 Task: Log work in the project ZoomTech for the issue 'Integrate a new virtual assistant feature into an existing mobile application to enhance user experience and convenience' spent time as '2w 6d 14h 25m' and remaining time as '4w 6d 17h 45m' and clone the issue. Now add the issue to the epic 'ITIL Implementation'.
Action: Mouse moved to (116, 222)
Screenshot: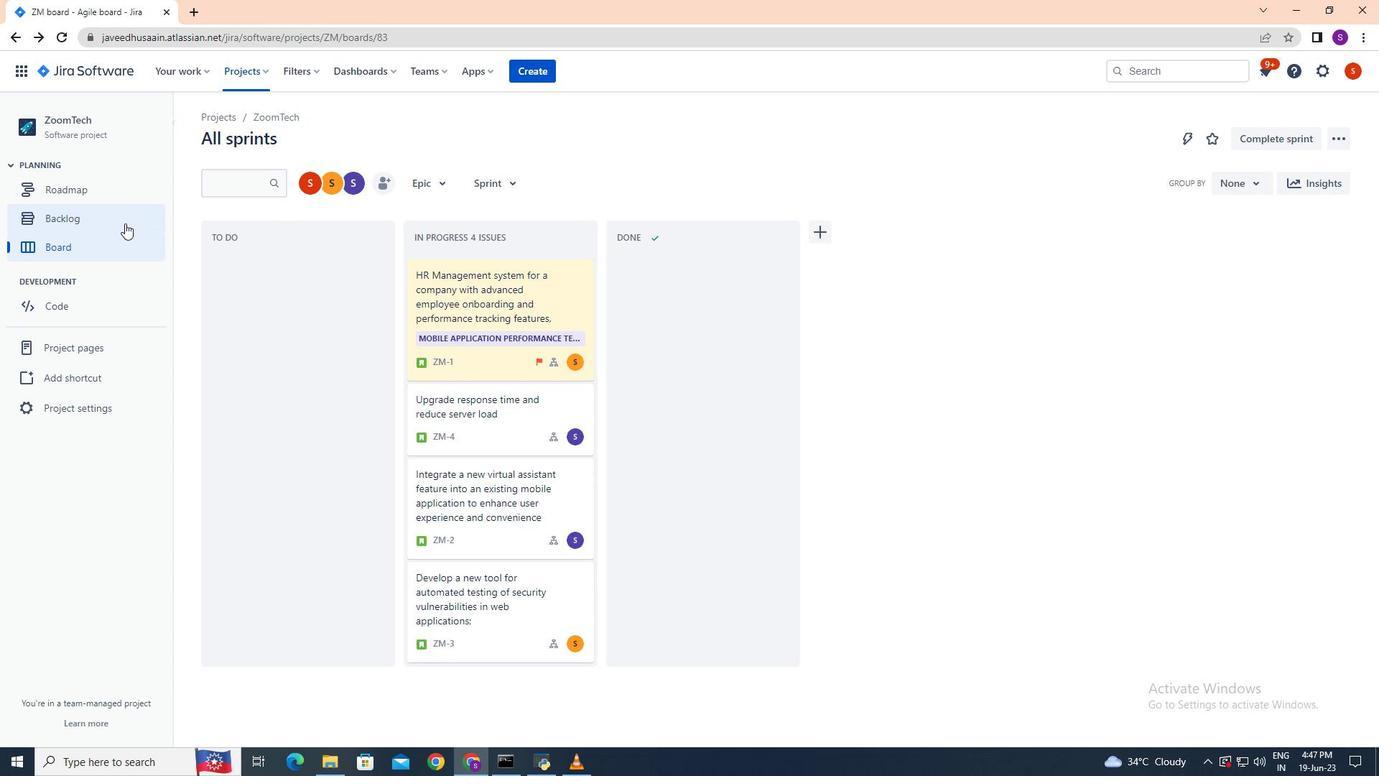 
Action: Mouse pressed left at (116, 222)
Screenshot: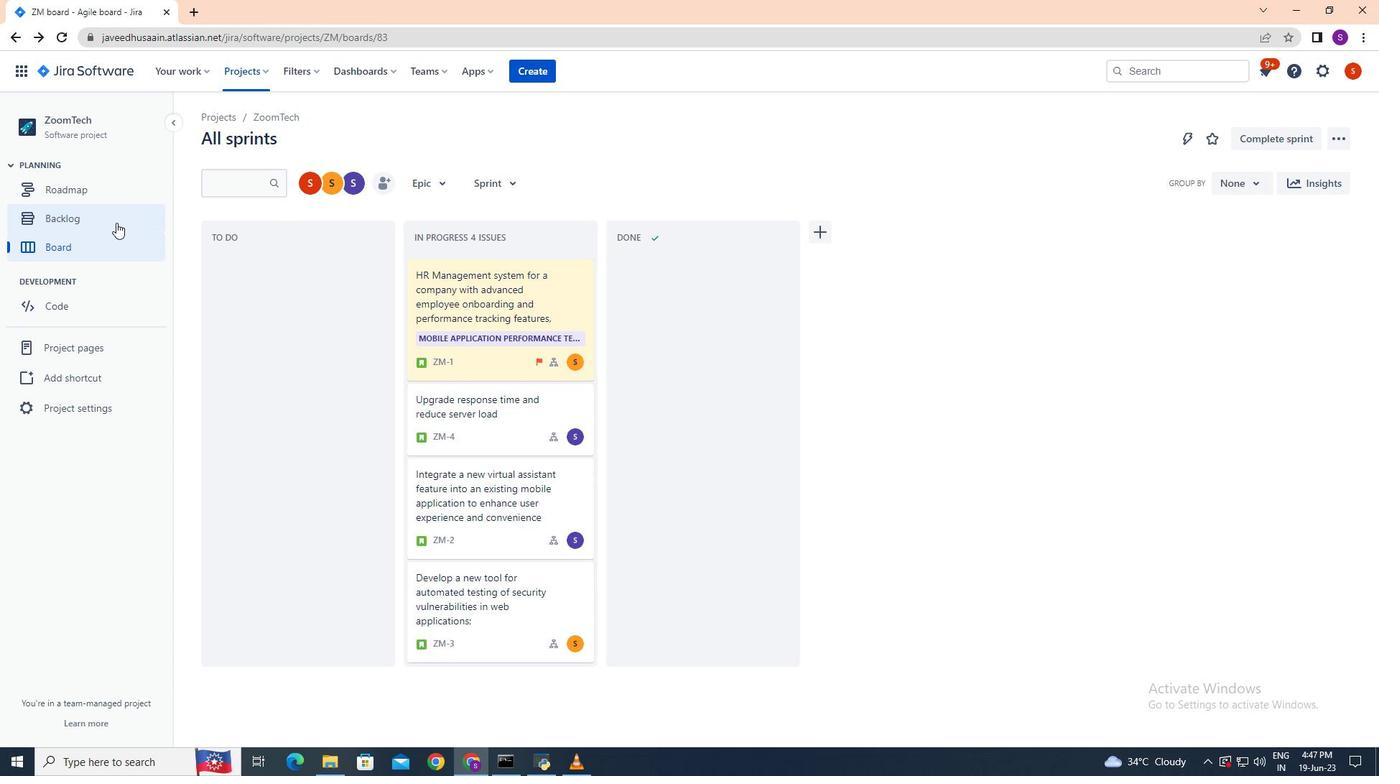 
Action: Mouse moved to (242, 217)
Screenshot: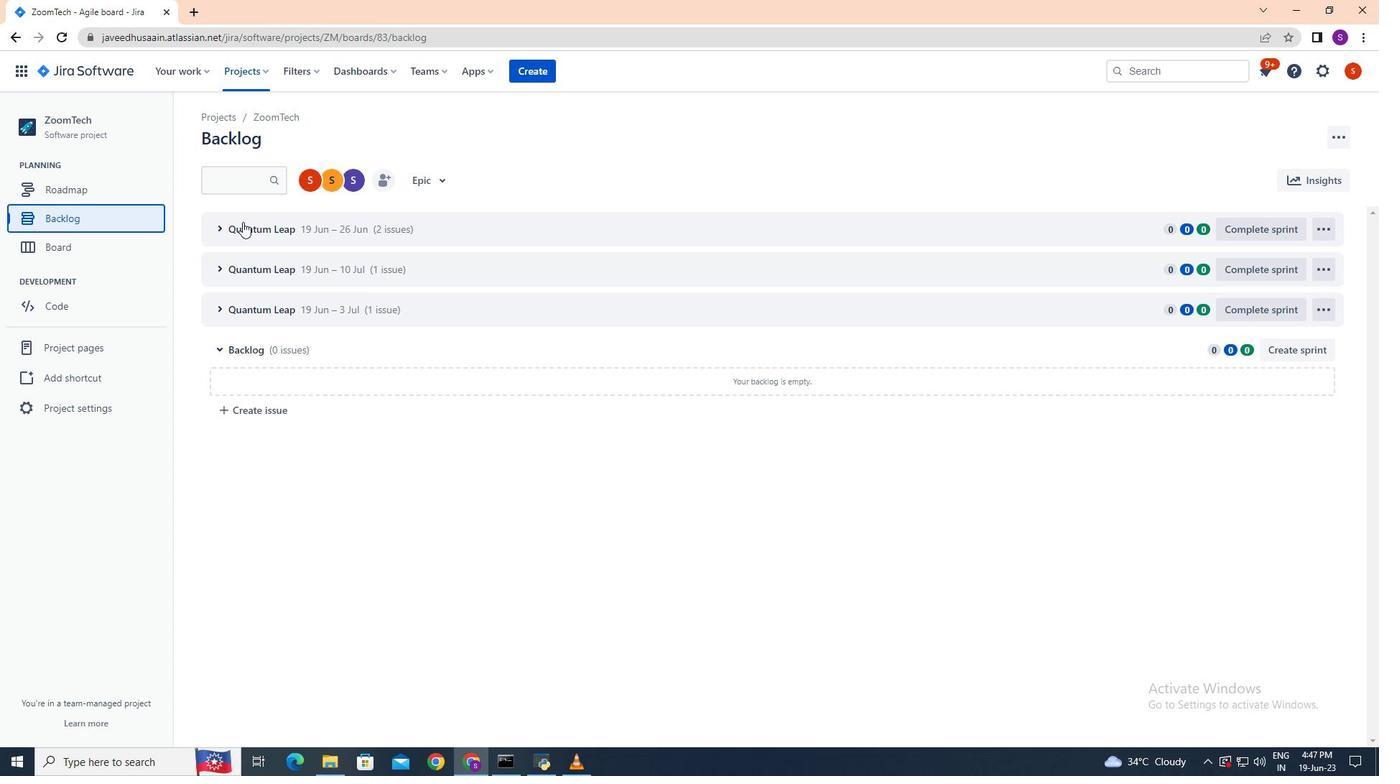
Action: Mouse pressed left at (242, 217)
Screenshot: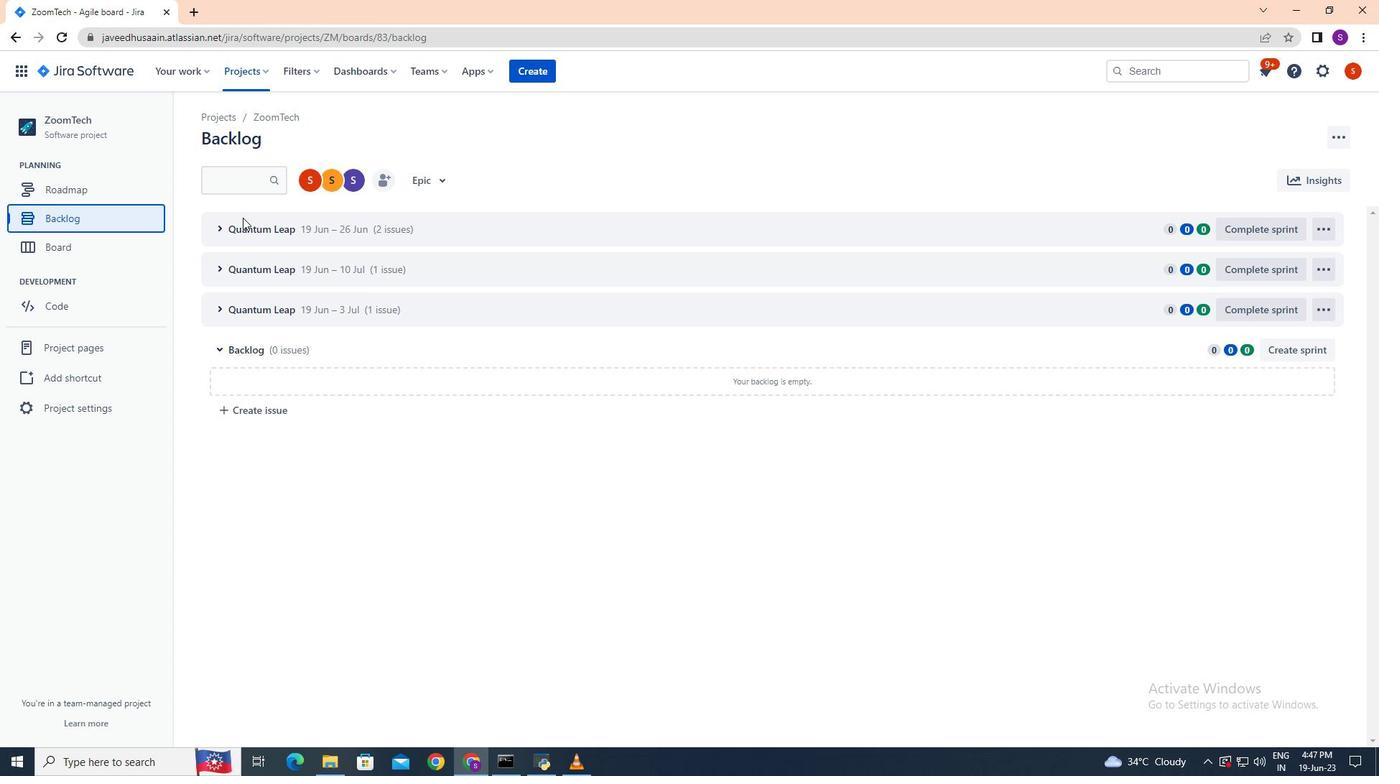 
Action: Mouse moved to (245, 224)
Screenshot: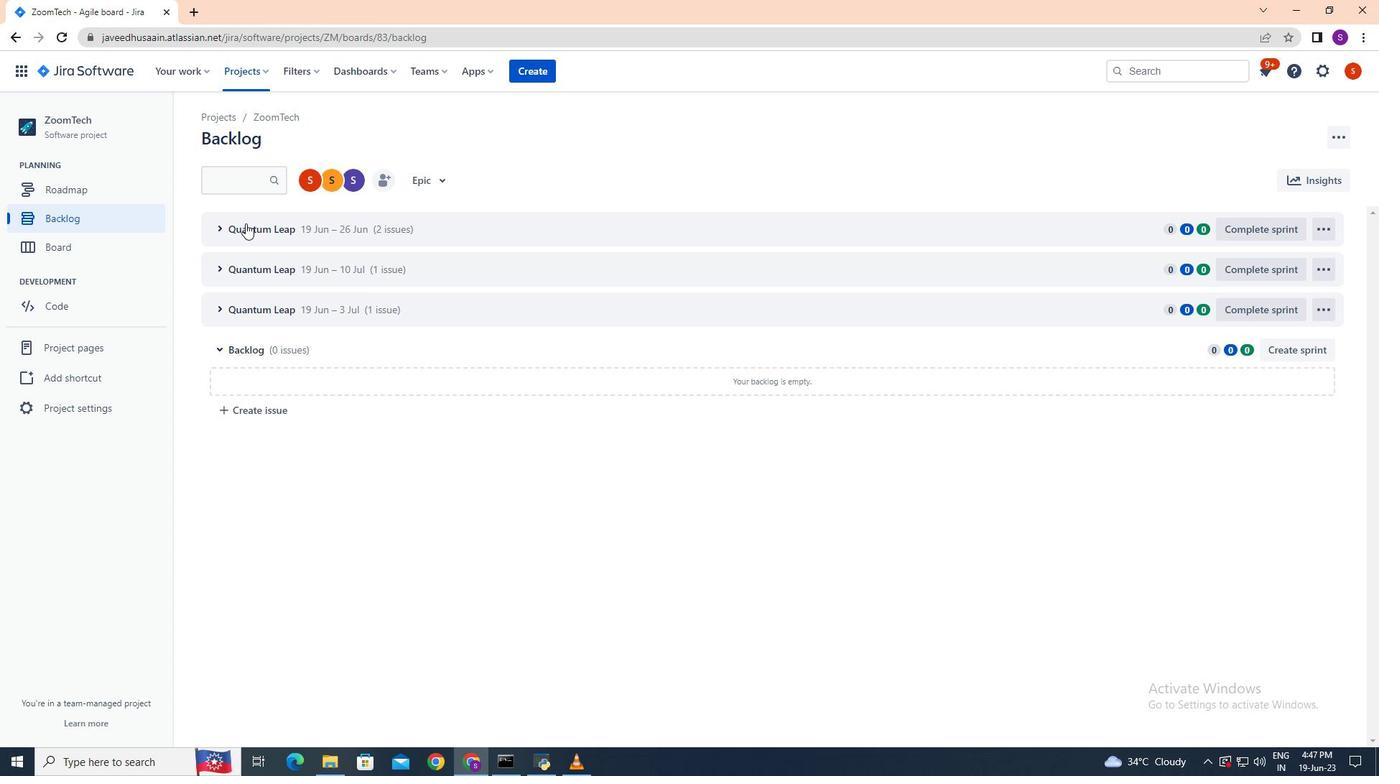 
Action: Mouse pressed left at (245, 224)
Screenshot: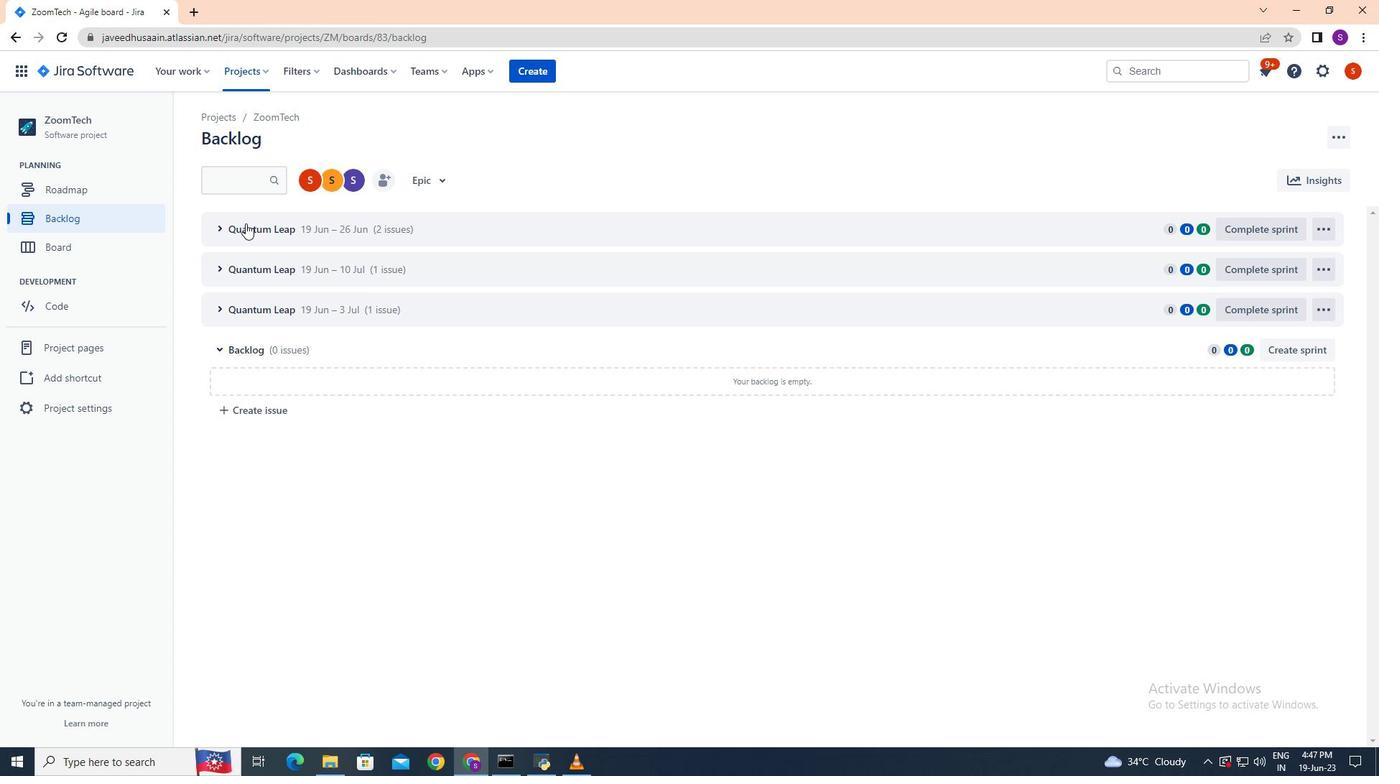 
Action: Mouse moved to (253, 385)
Screenshot: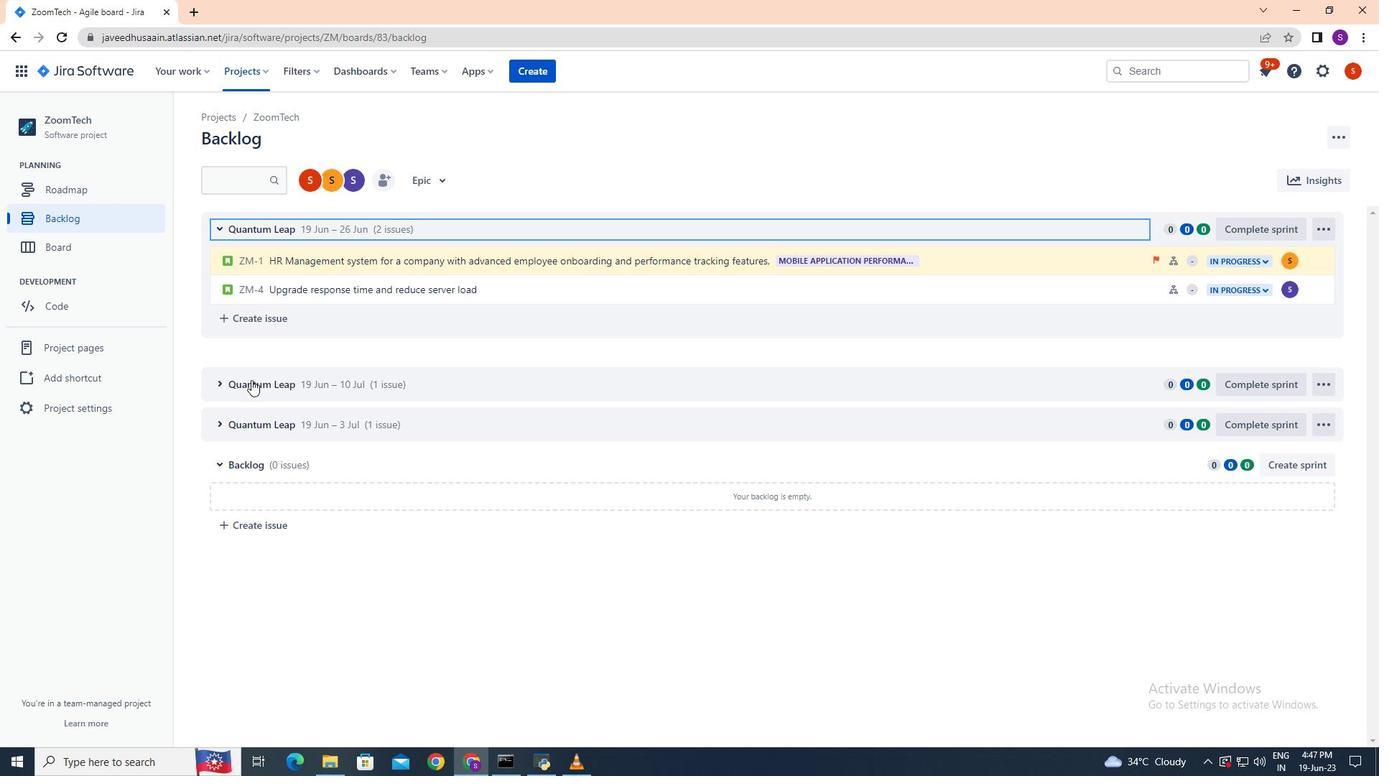 
Action: Mouse pressed left at (253, 385)
Screenshot: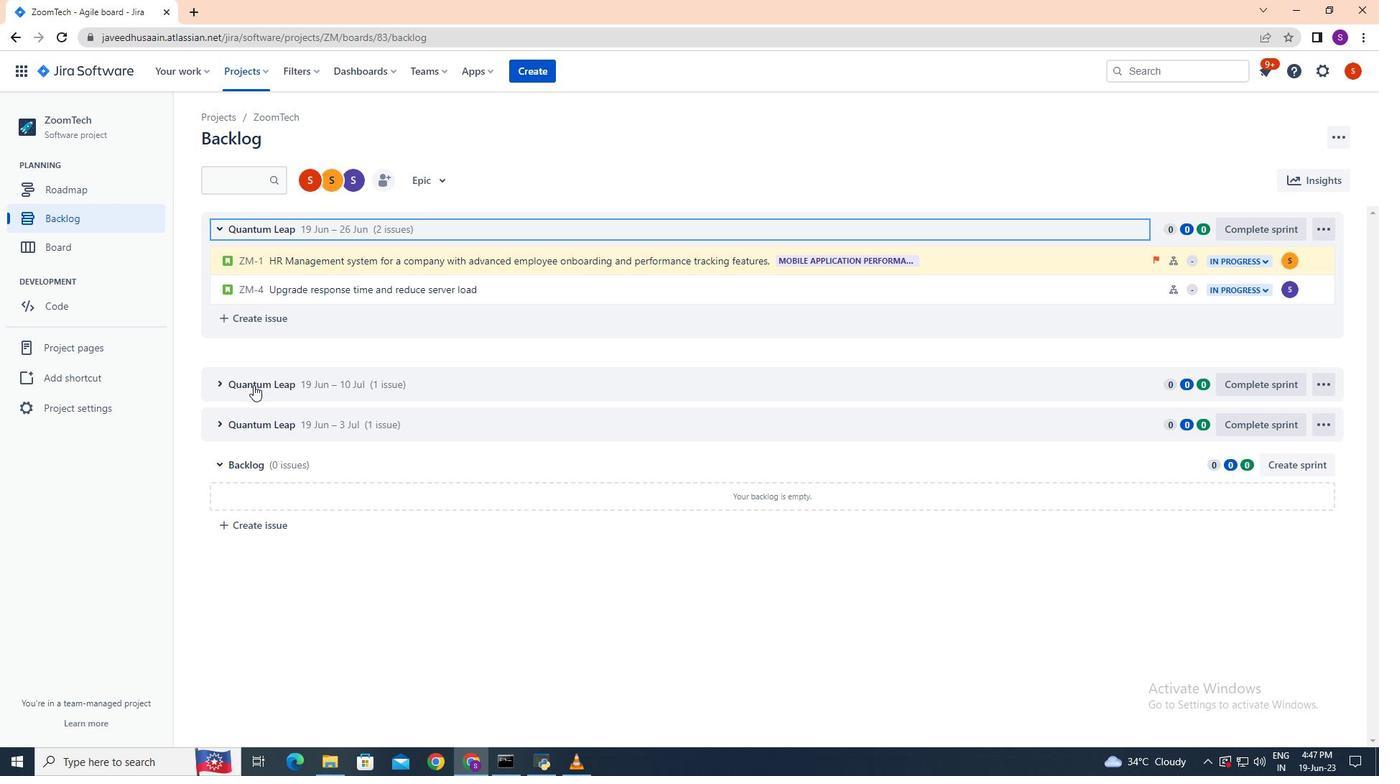 
Action: Mouse moved to (901, 417)
Screenshot: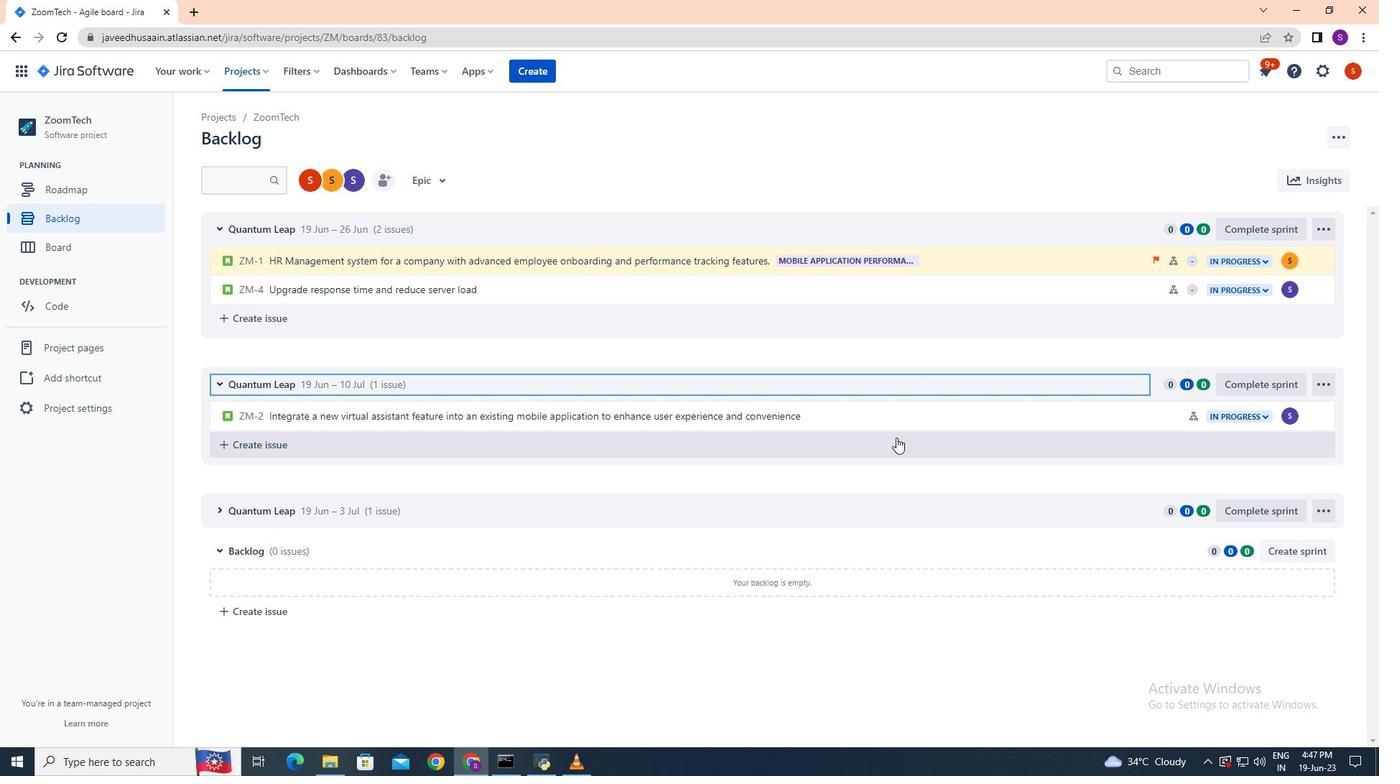 
Action: Mouse pressed left at (901, 417)
Screenshot: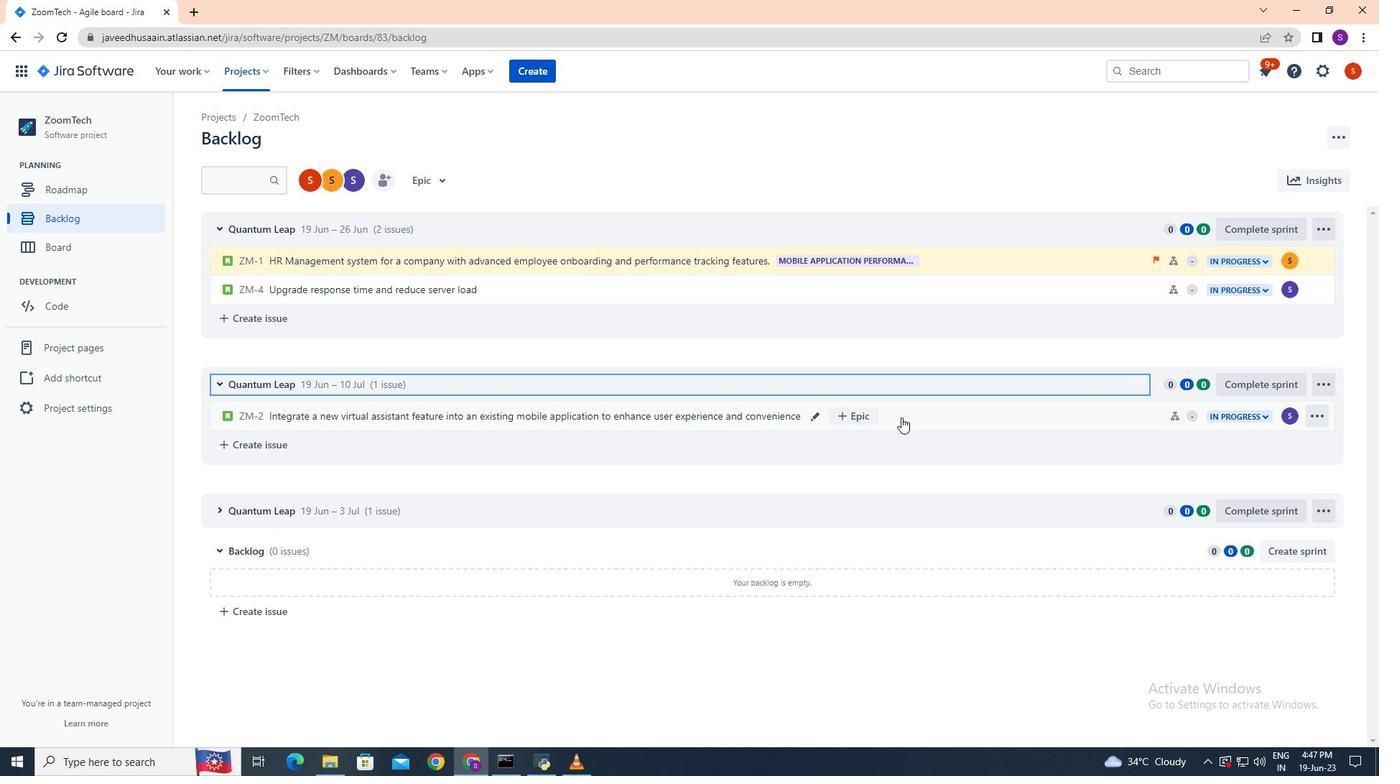 
Action: Mouse moved to (1315, 219)
Screenshot: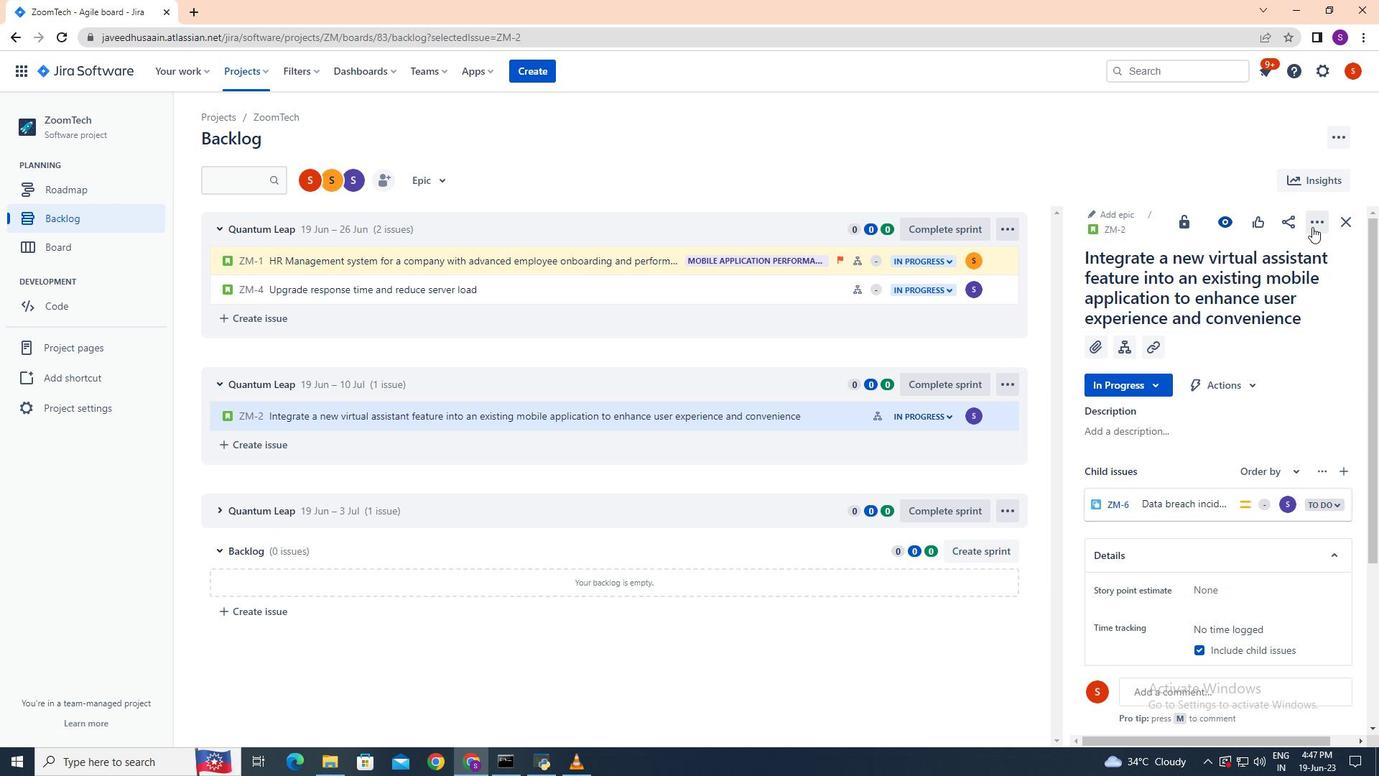
Action: Mouse pressed left at (1315, 219)
Screenshot: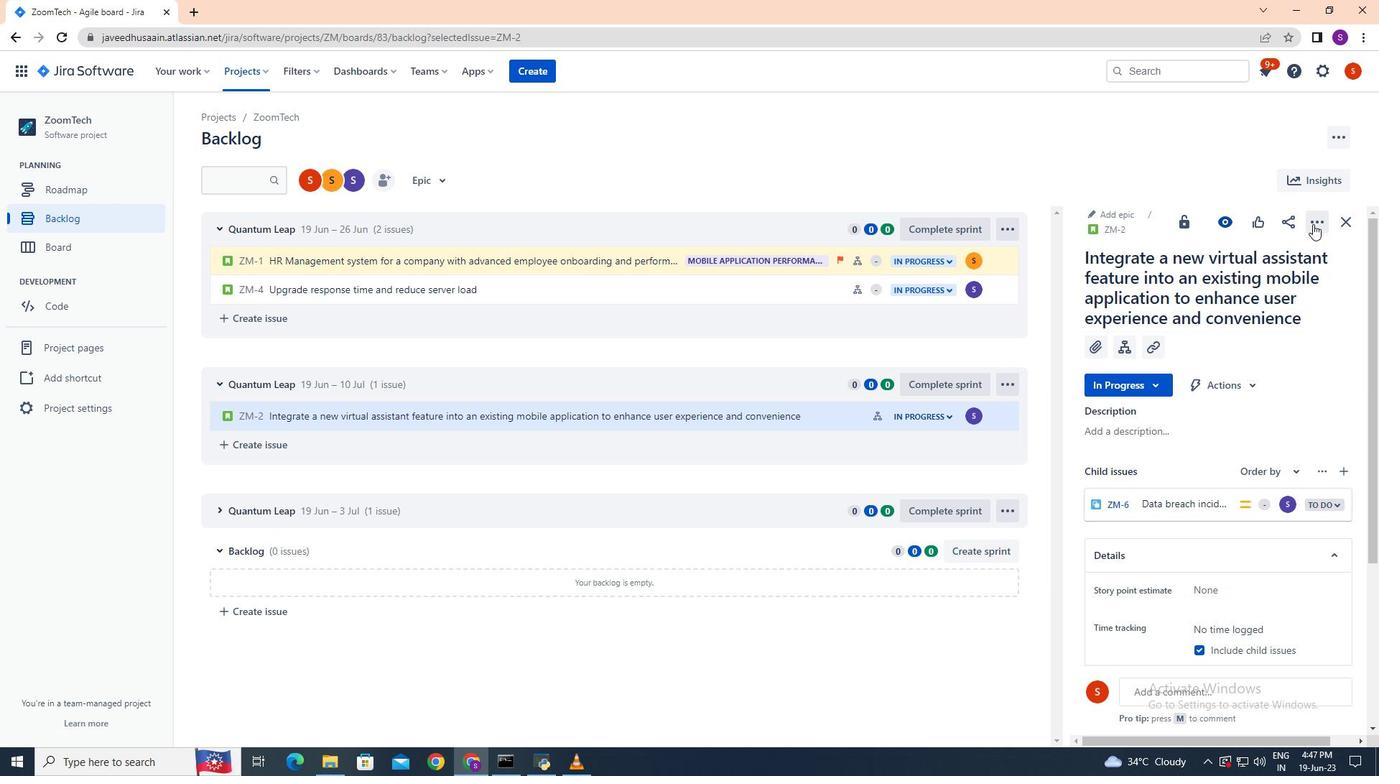 
Action: Mouse moved to (1300, 260)
Screenshot: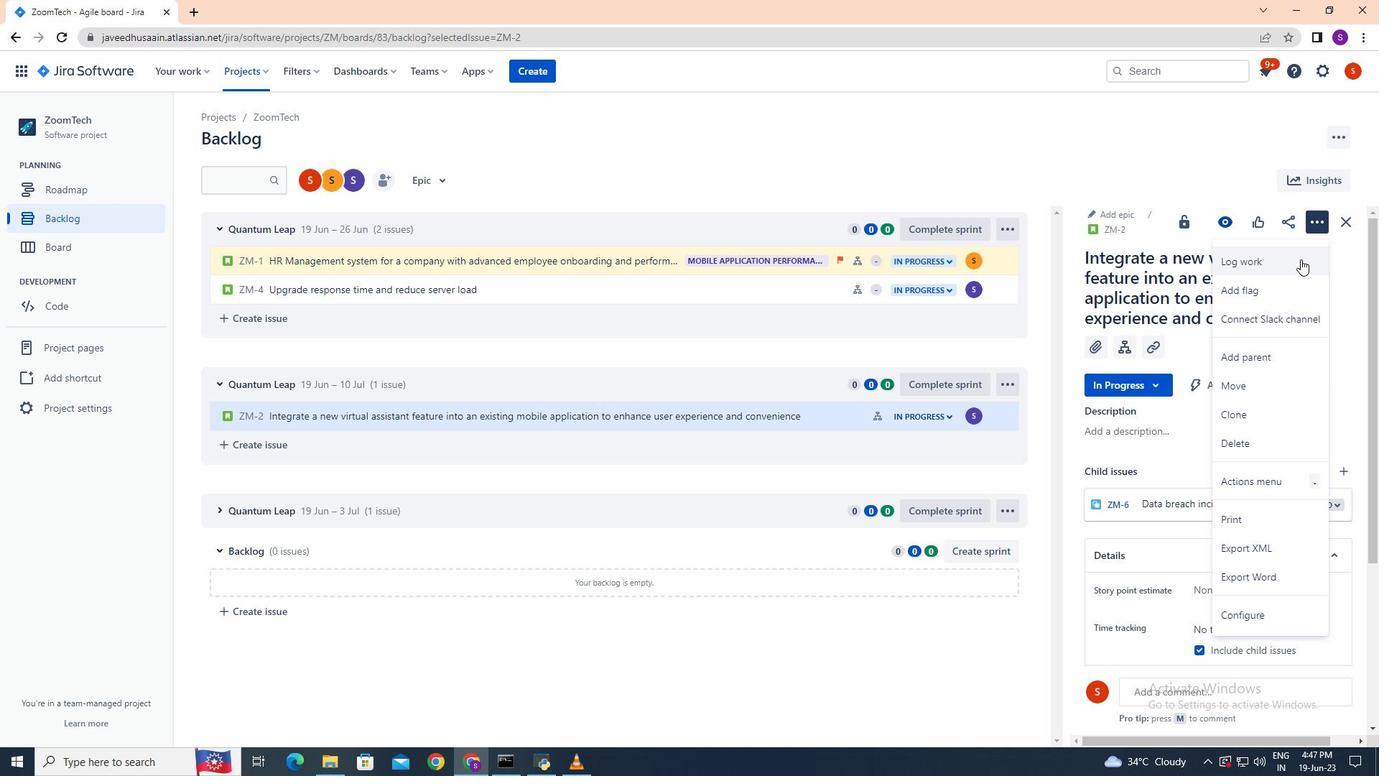 
Action: Mouse pressed left at (1300, 260)
Screenshot: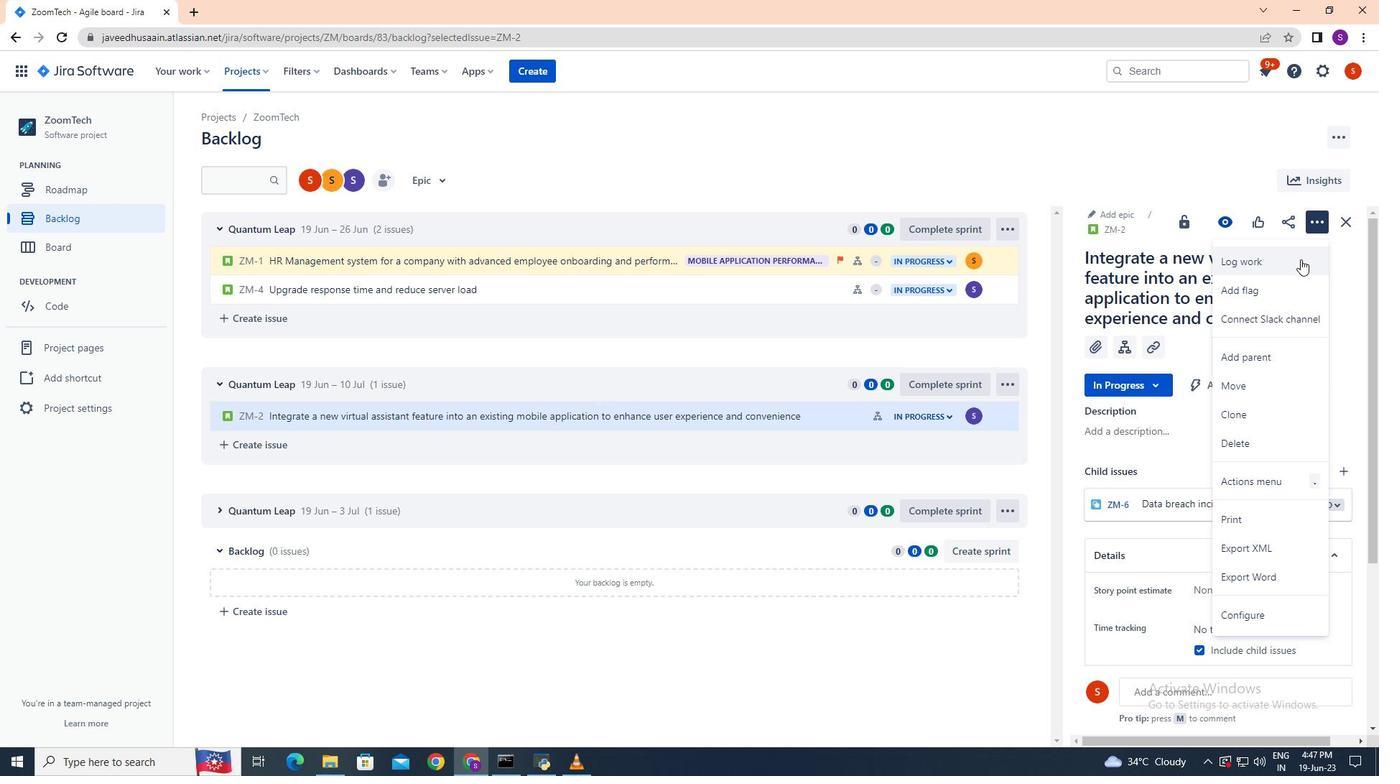 
Action: Key pressed 2w<Key.space>6d<Key.space>14h<Key.space>2
Screenshot: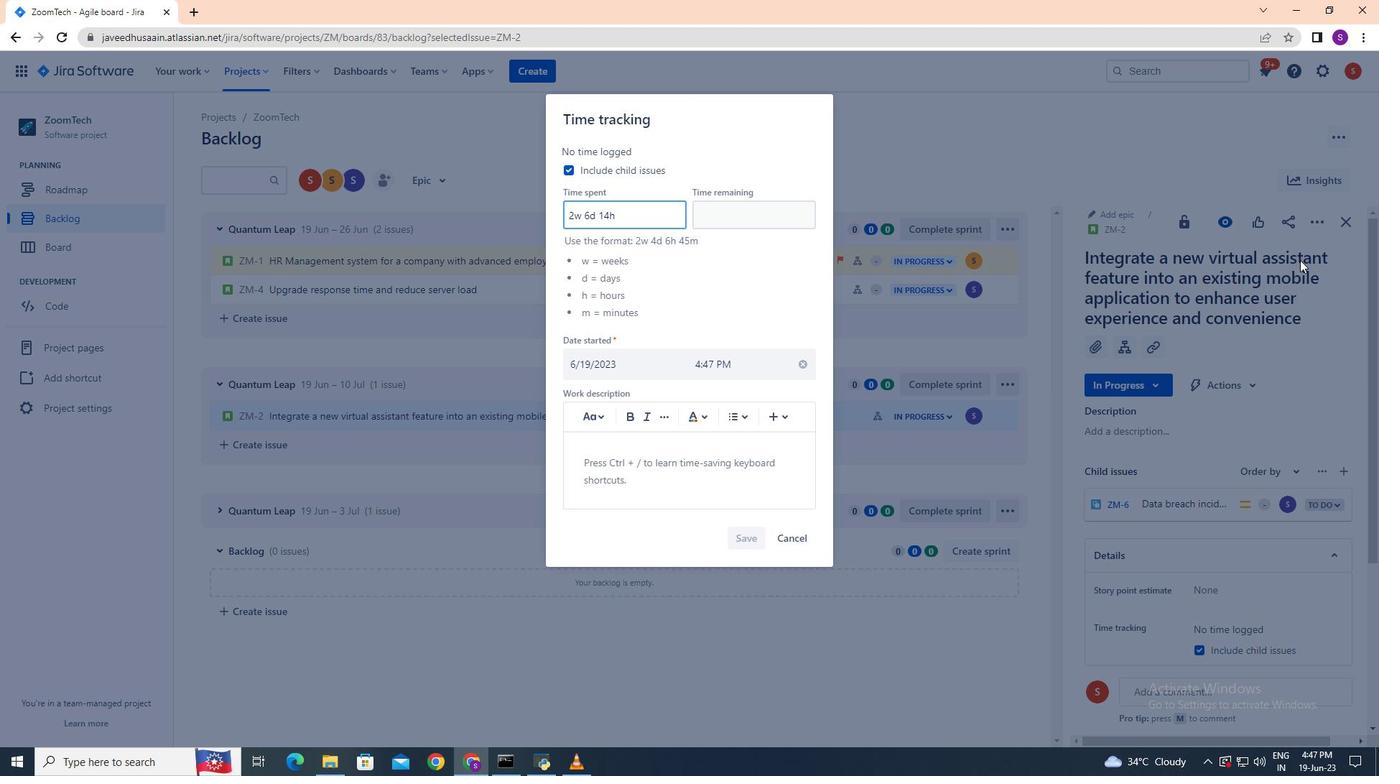 
Action: Mouse moved to (1299, 260)
Screenshot: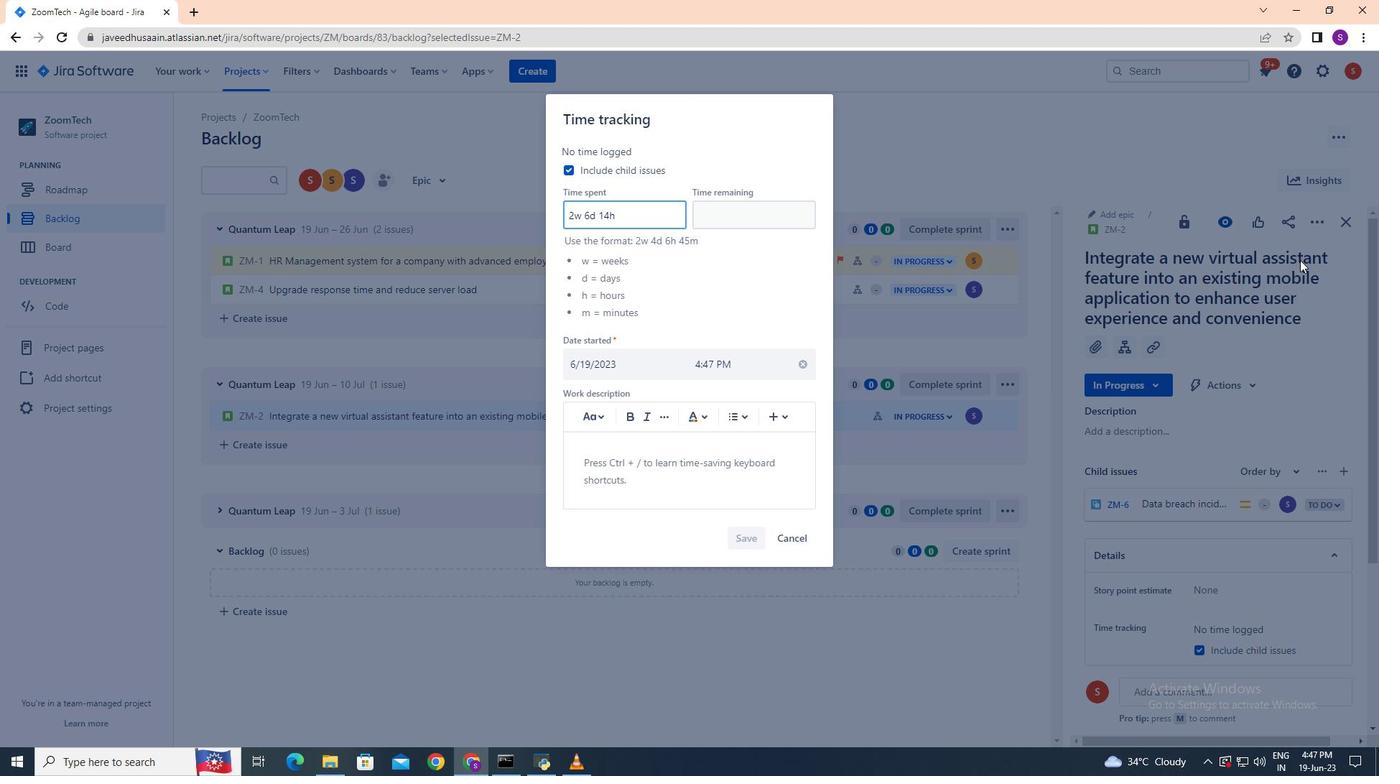 
Action: Key pressed 5m
Screenshot: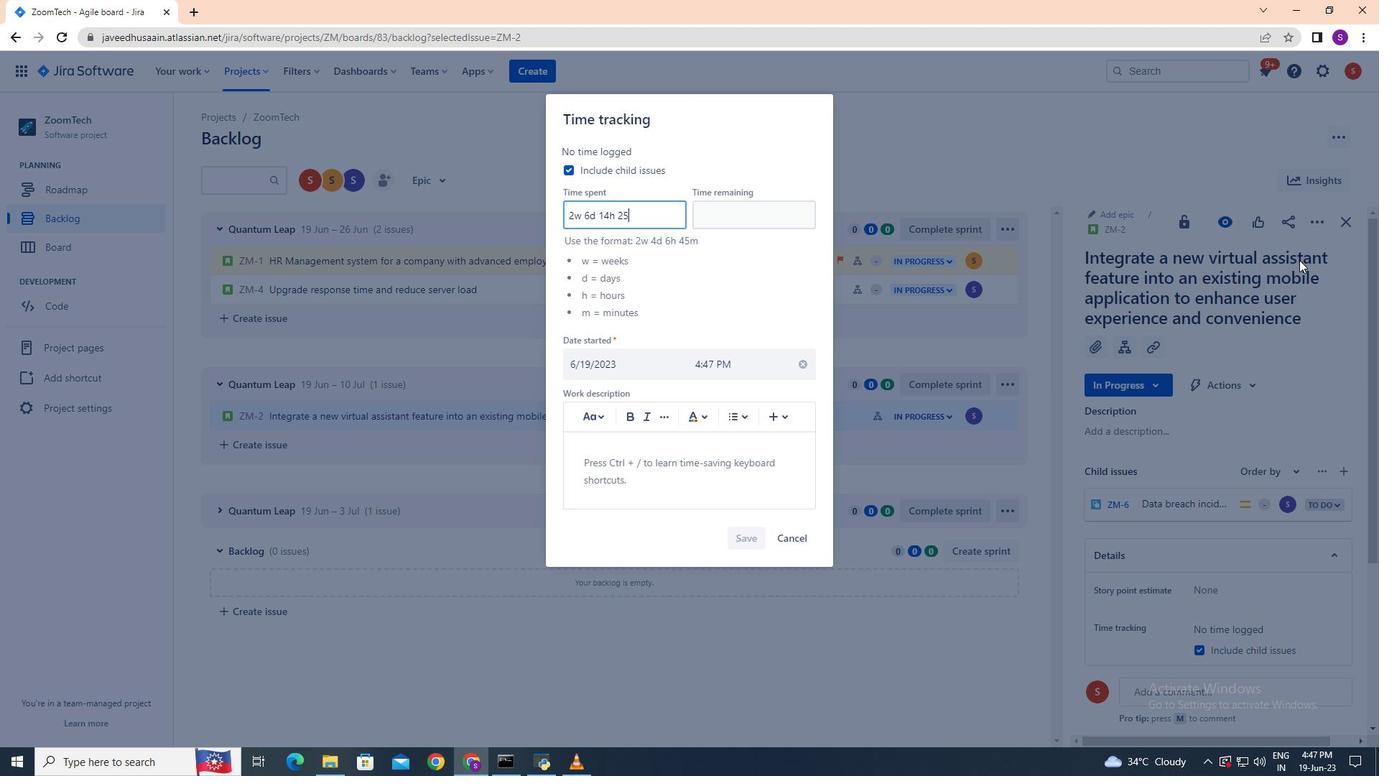 
Action: Mouse moved to (708, 211)
Screenshot: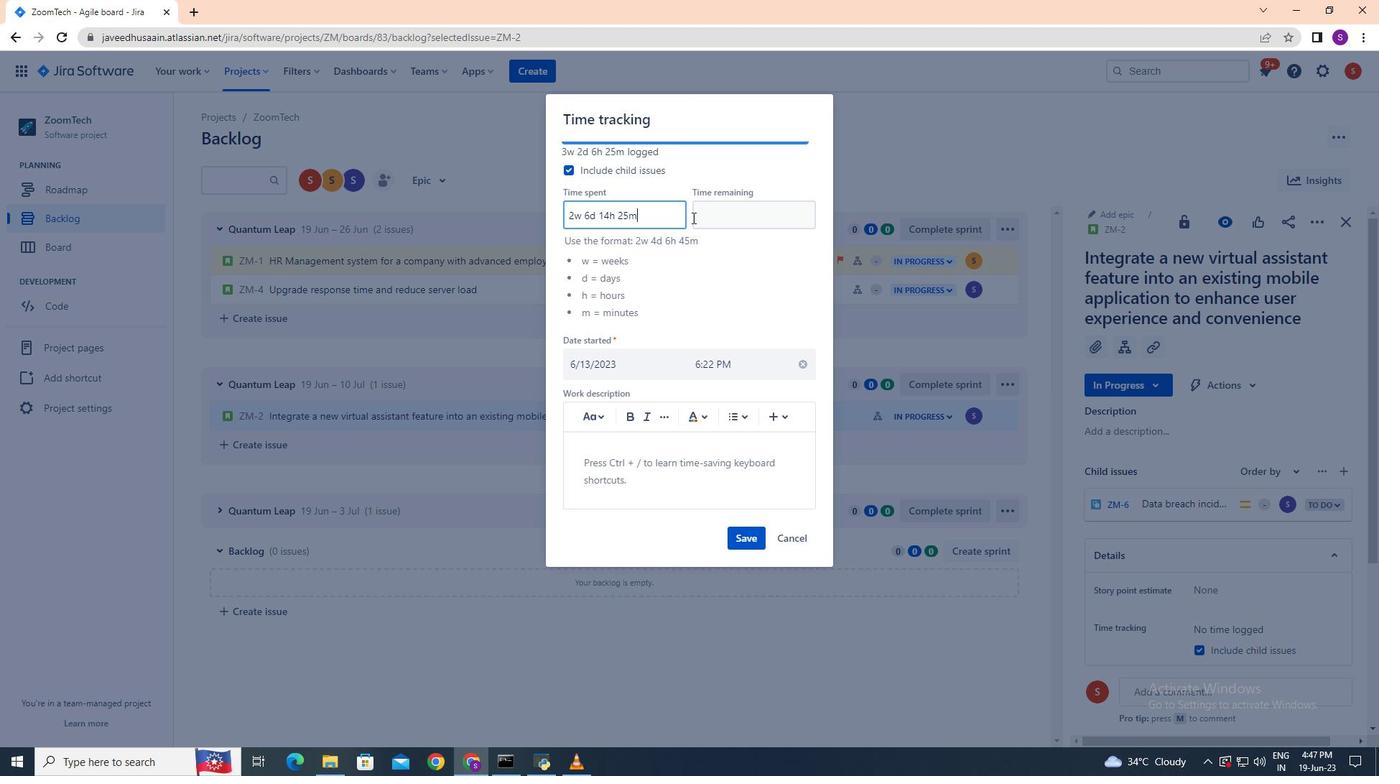 
Action: Mouse pressed left at (708, 211)
Screenshot: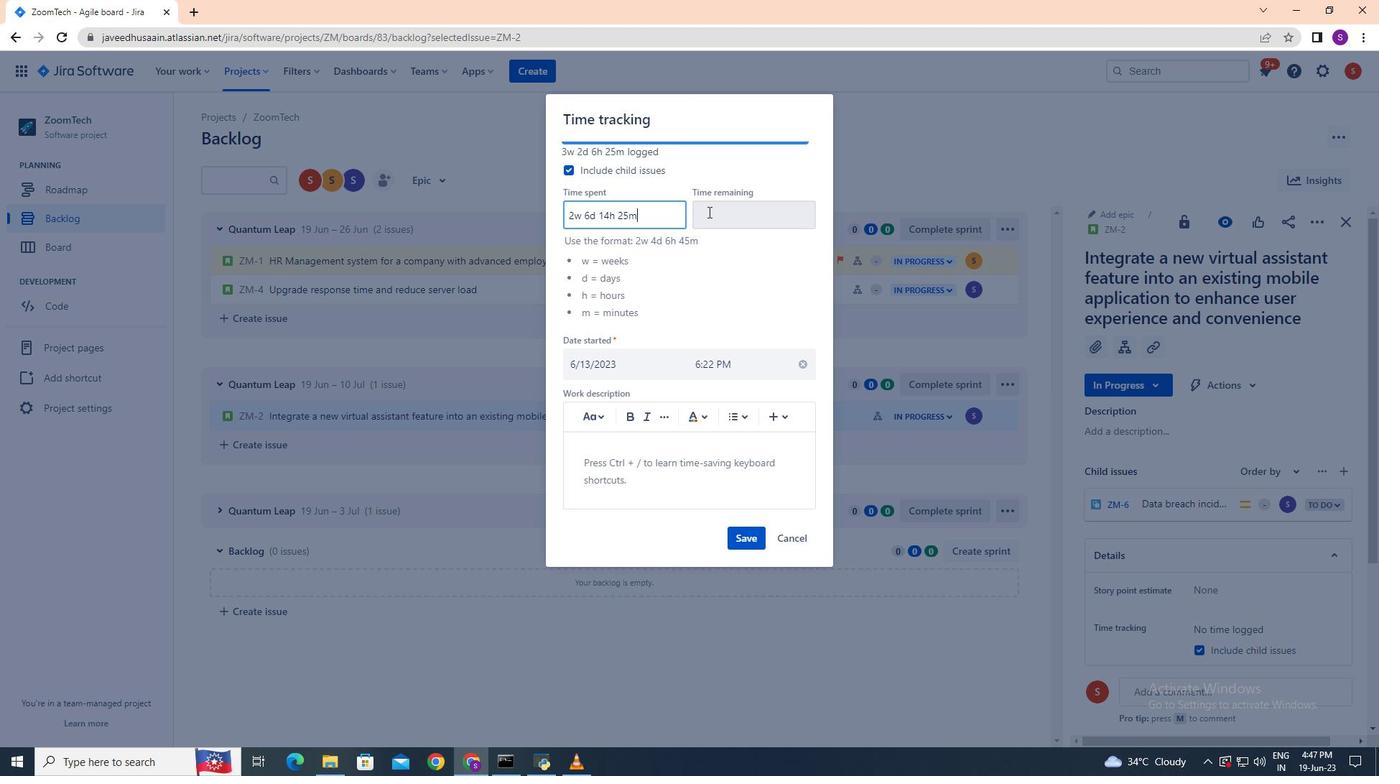 
Action: Key pressed 4w<Key.space>6d<Key.space>17m<Key.space>45m
Screenshot: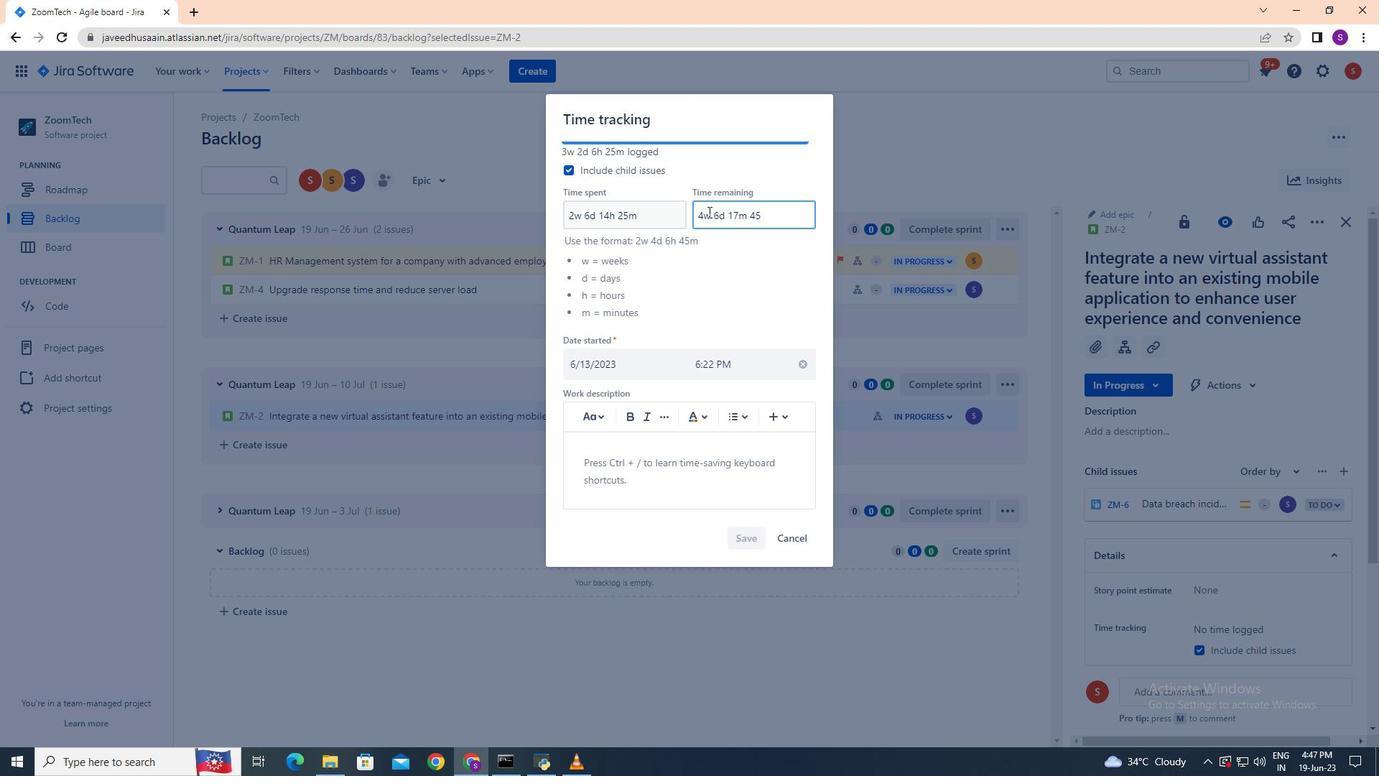
Action: Mouse moved to (737, 219)
Screenshot: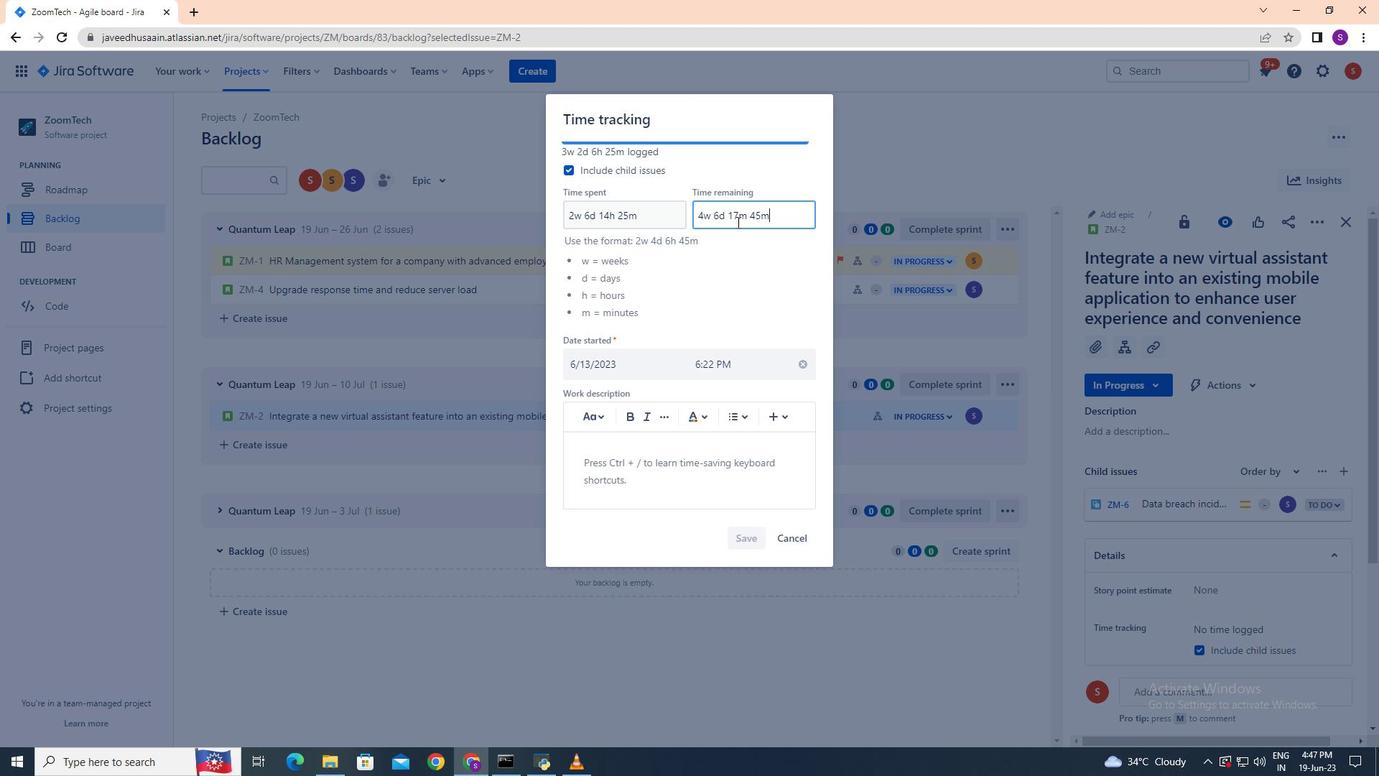 
Action: Mouse pressed left at (737, 219)
Screenshot: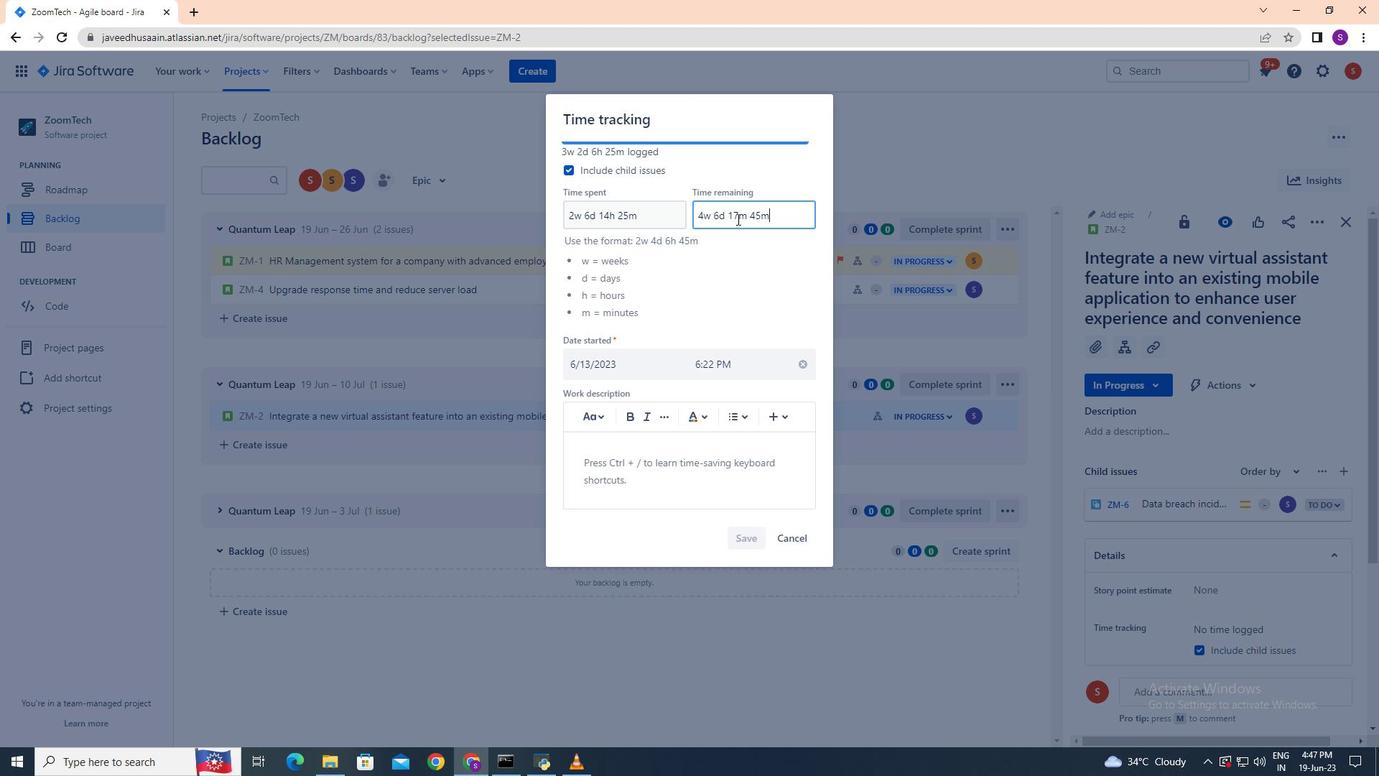 
Action: Mouse moved to (744, 216)
Screenshot: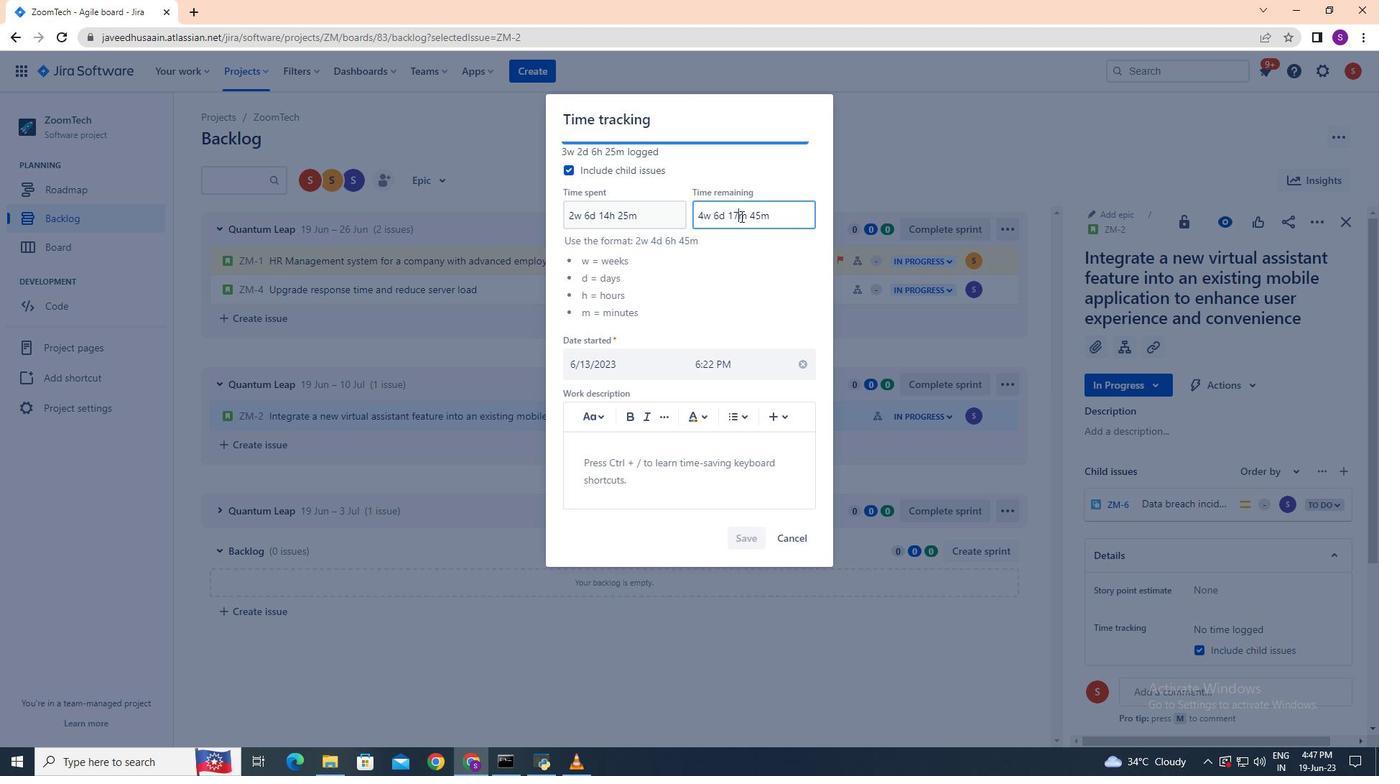 
Action: Key pressed h
Screenshot: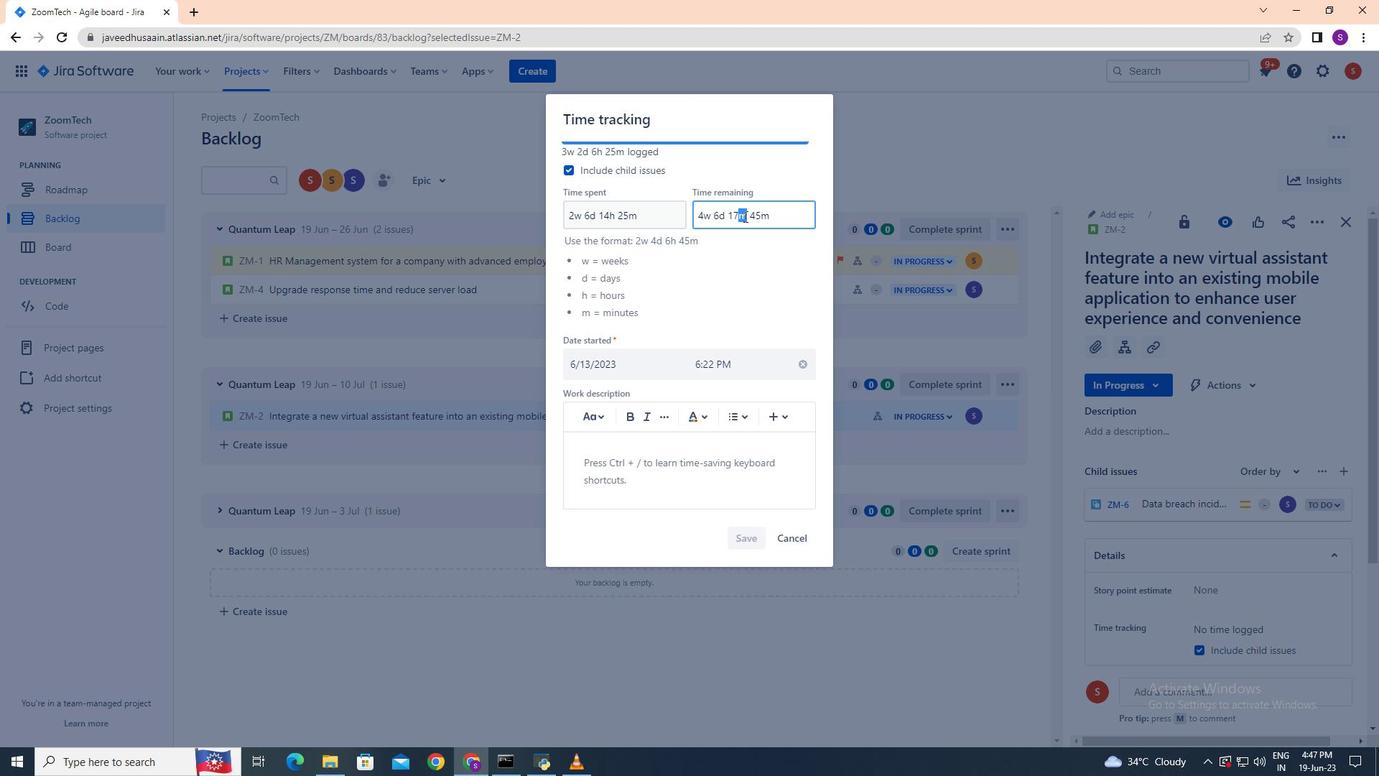 
Action: Mouse moved to (738, 542)
Screenshot: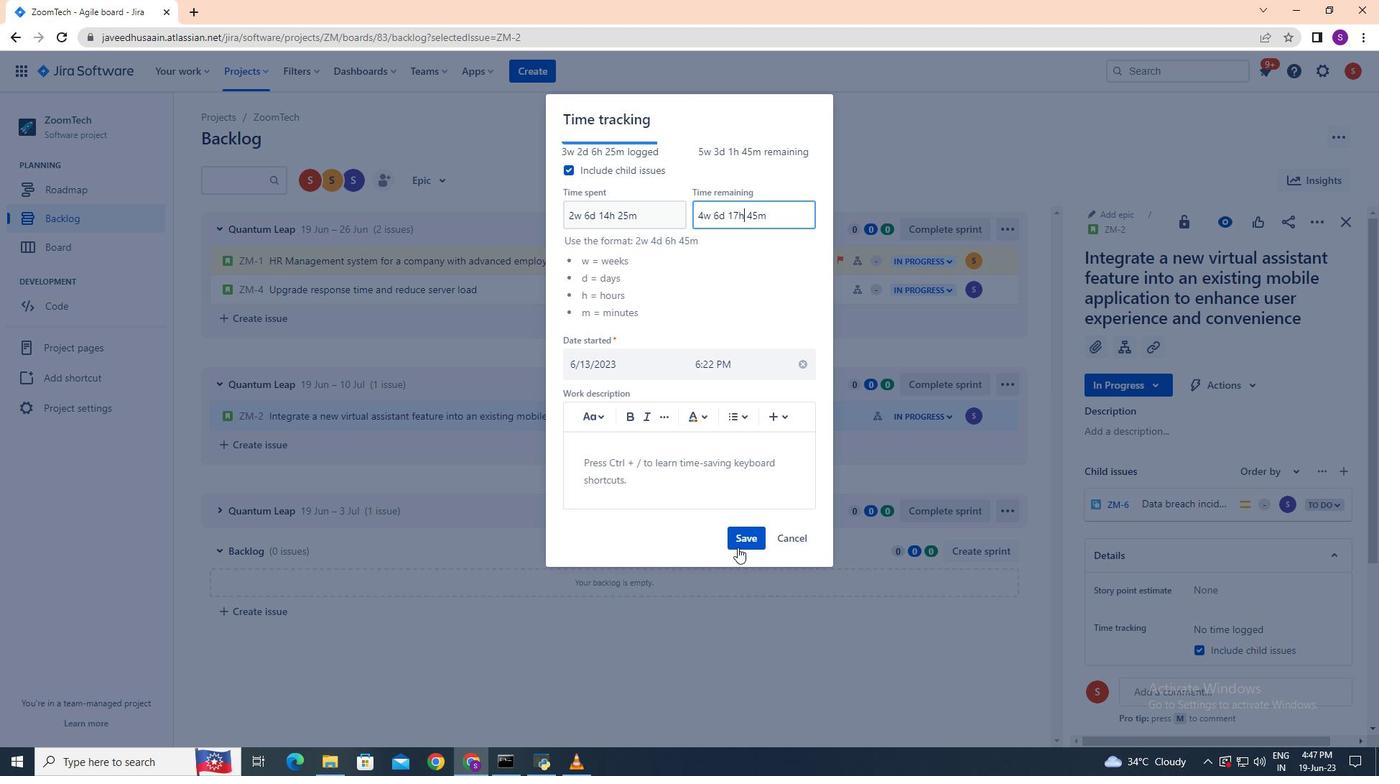 
Action: Mouse pressed left at (738, 542)
Screenshot: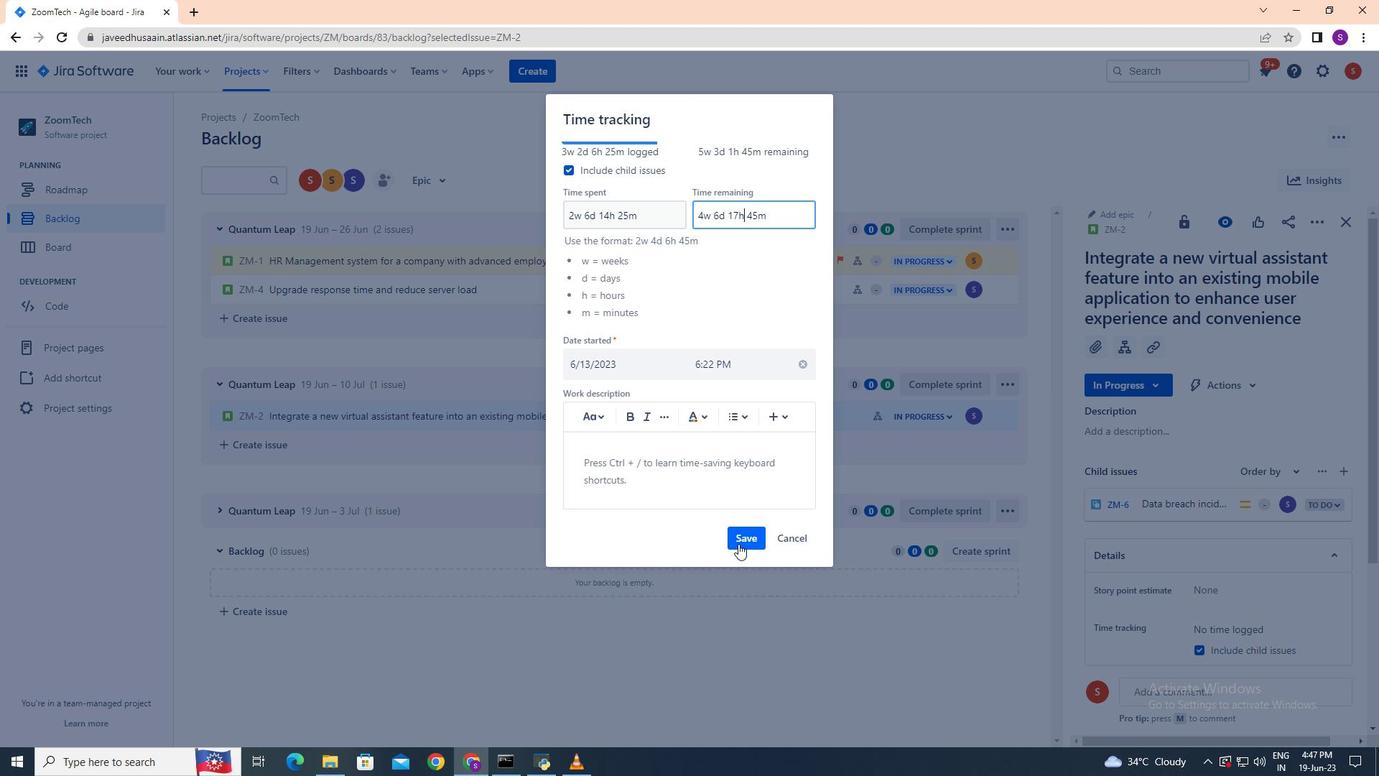 
Action: Mouse moved to (1316, 229)
Screenshot: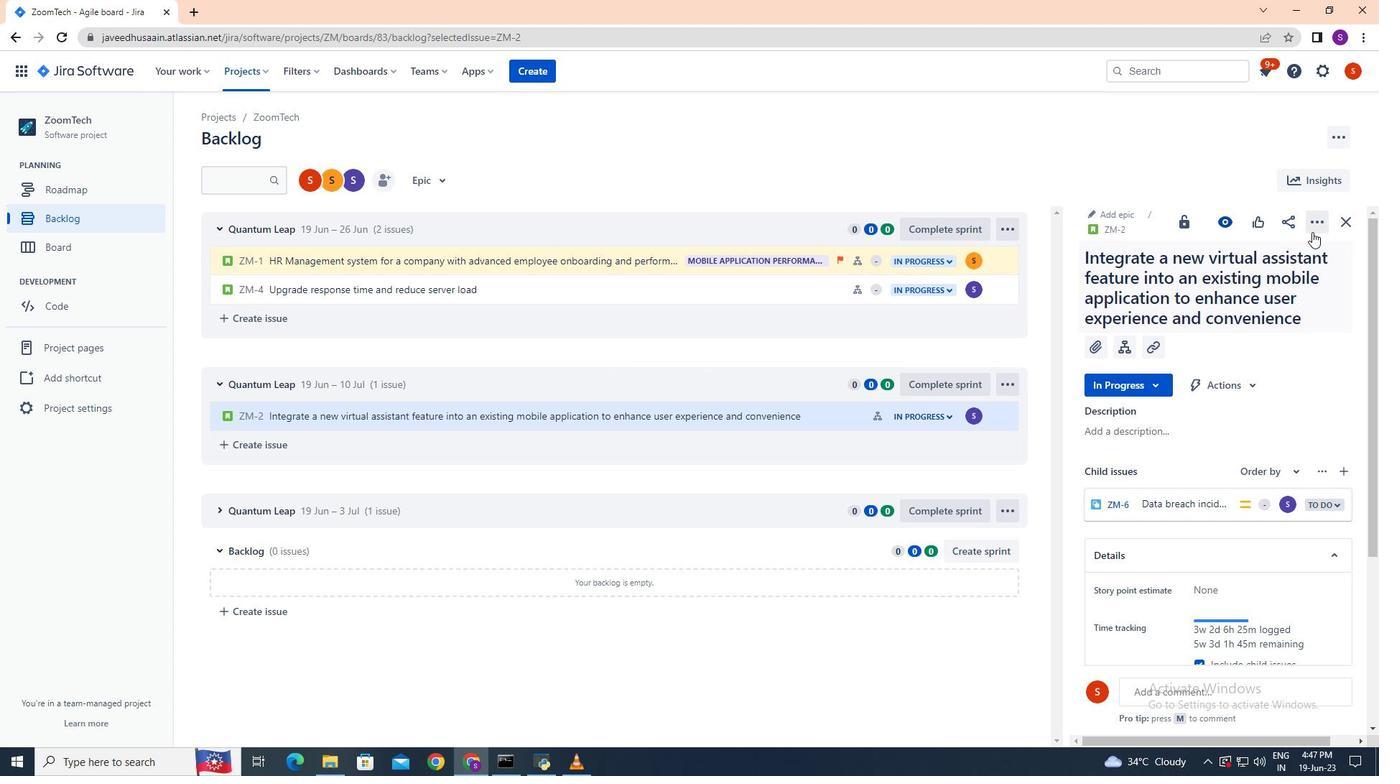 
Action: Mouse pressed left at (1316, 229)
Screenshot: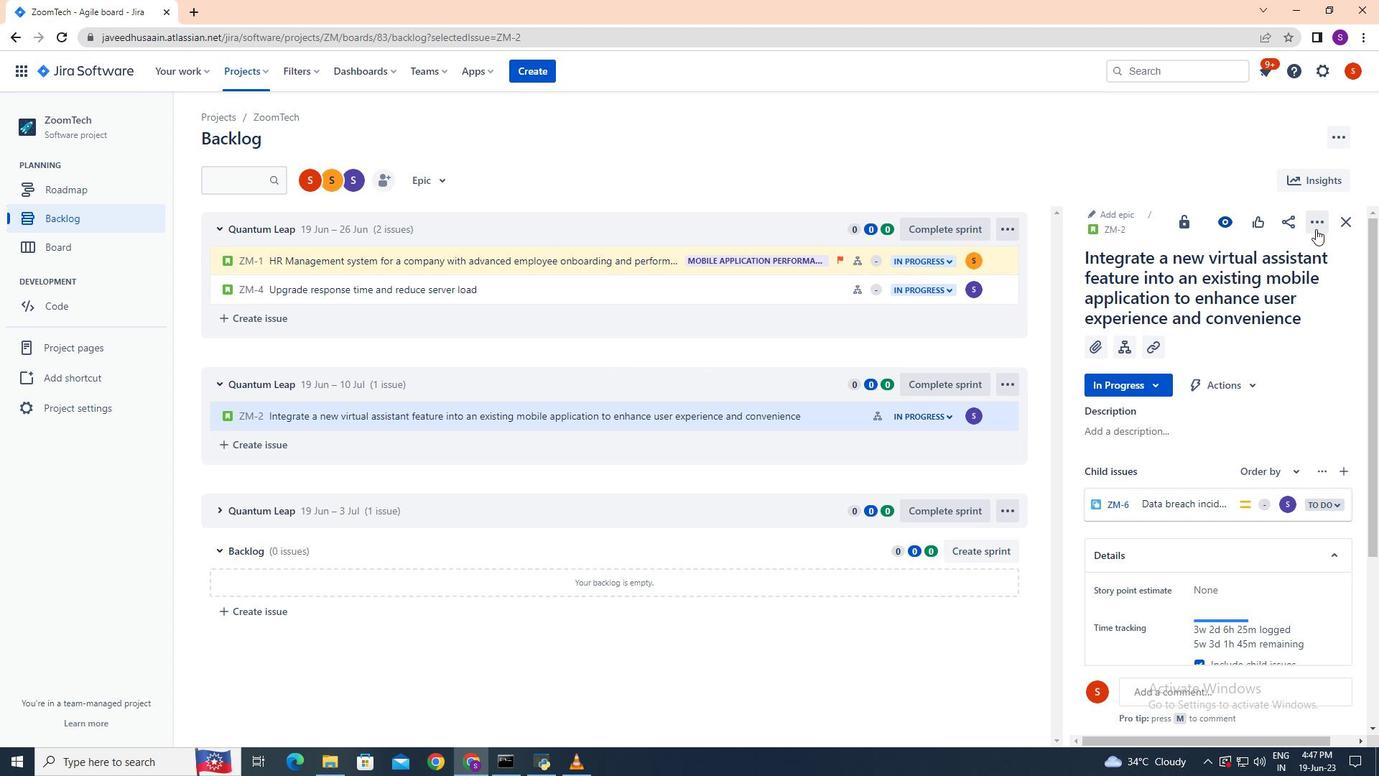 
Action: Mouse moved to (1279, 416)
Screenshot: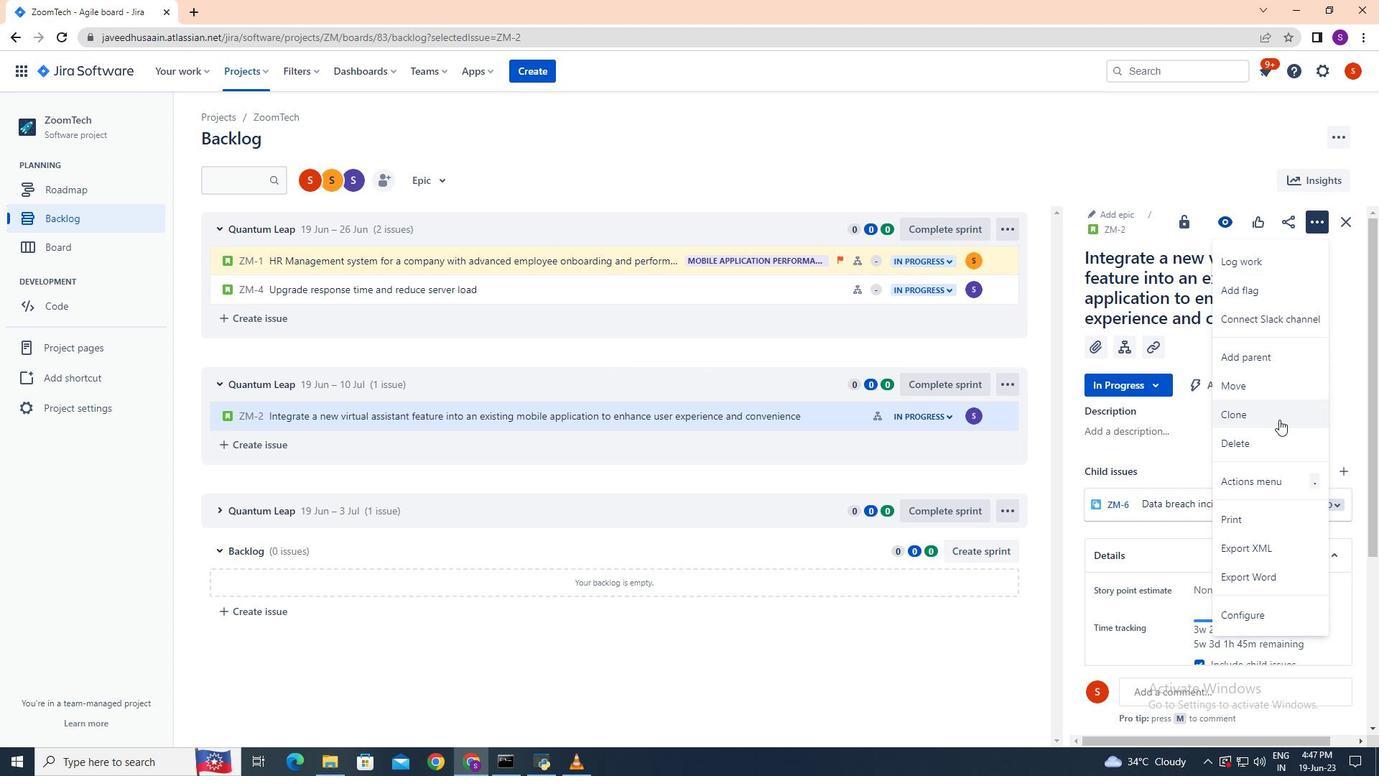 
Action: Mouse pressed left at (1279, 416)
Screenshot: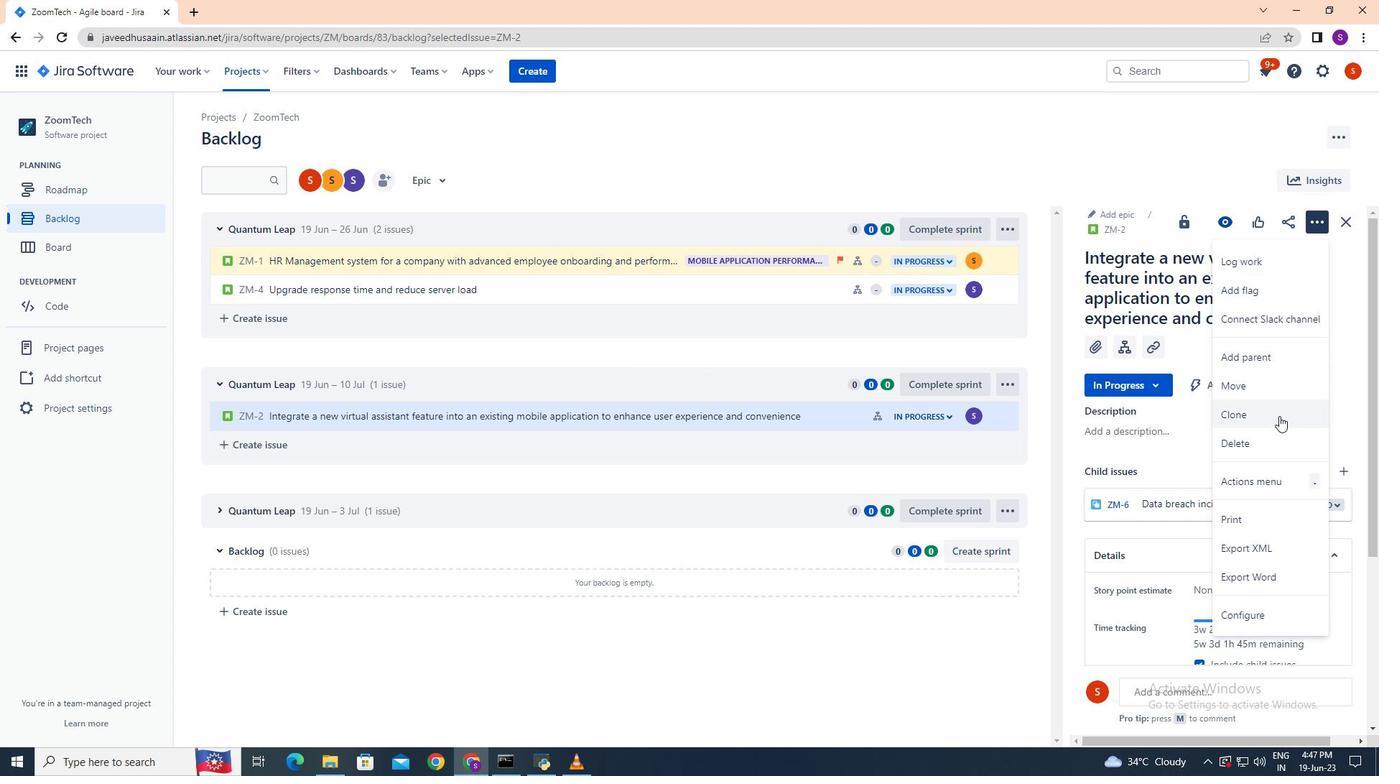
Action: Mouse moved to (795, 310)
Screenshot: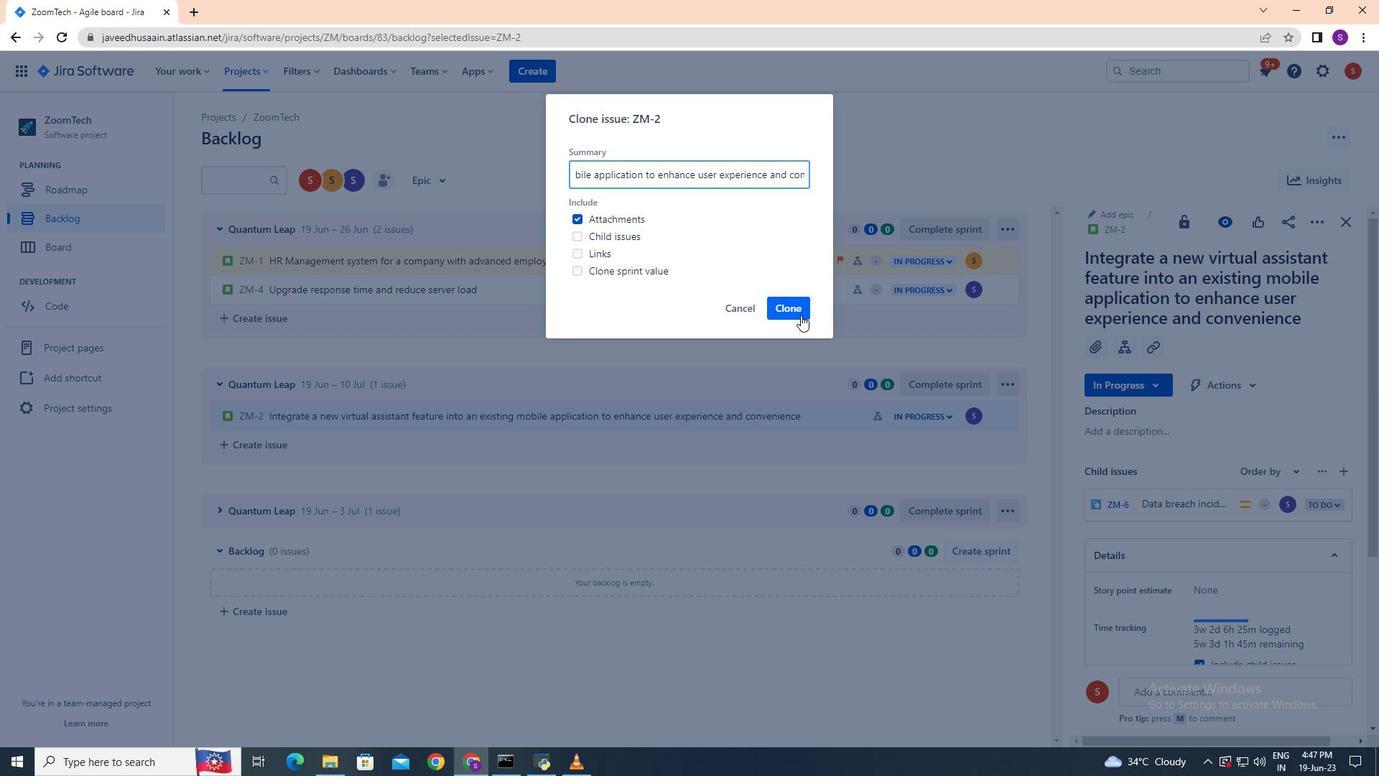 
Action: Mouse pressed left at (795, 310)
Screenshot: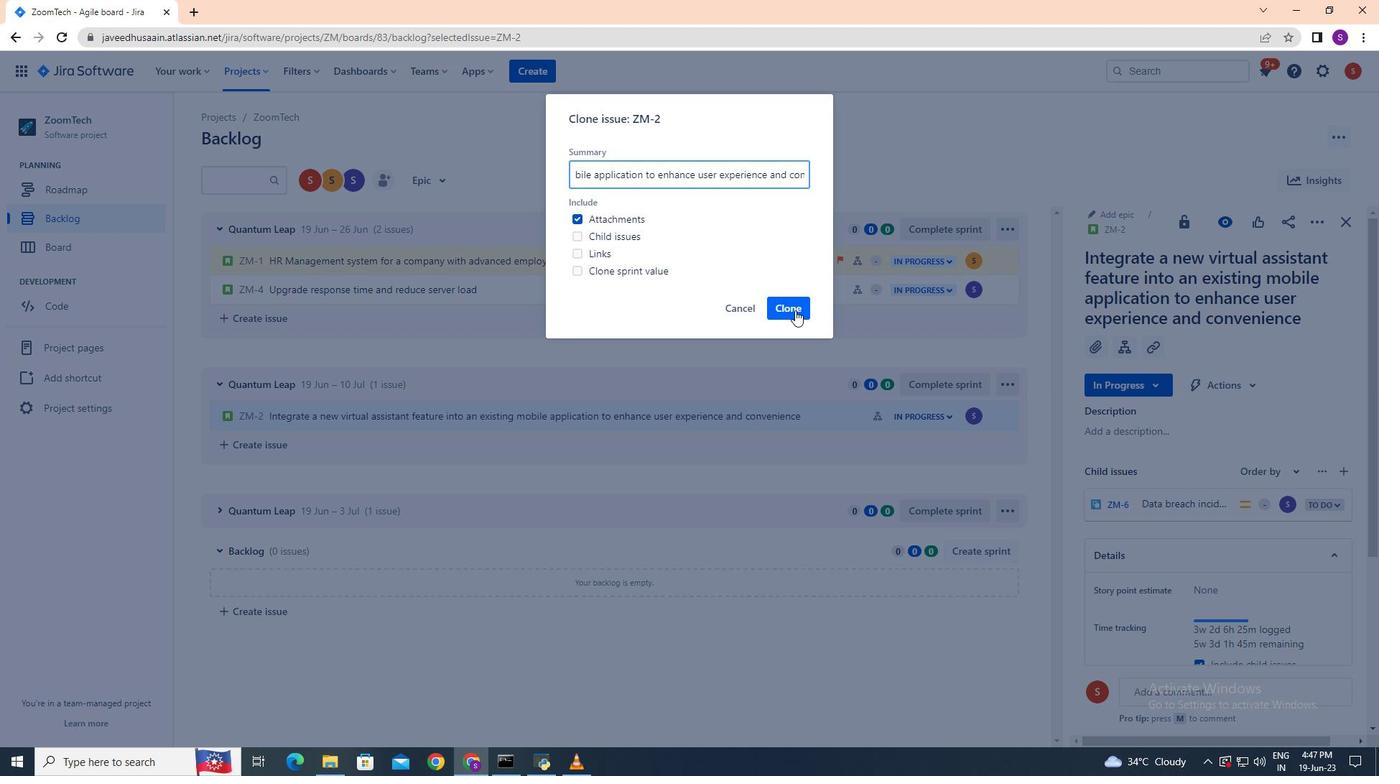 
Action: Mouse moved to (808, 413)
Screenshot: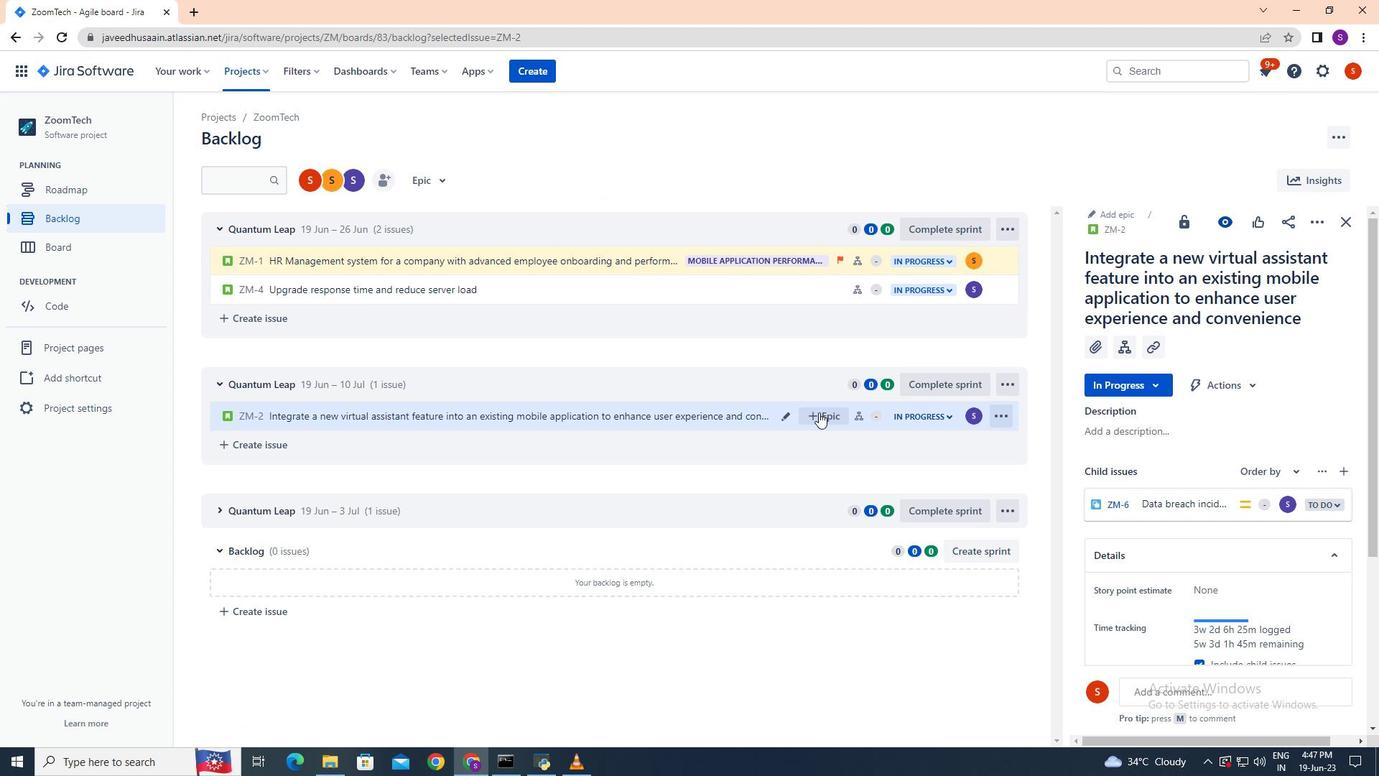 
Action: Mouse pressed left at (808, 413)
Screenshot: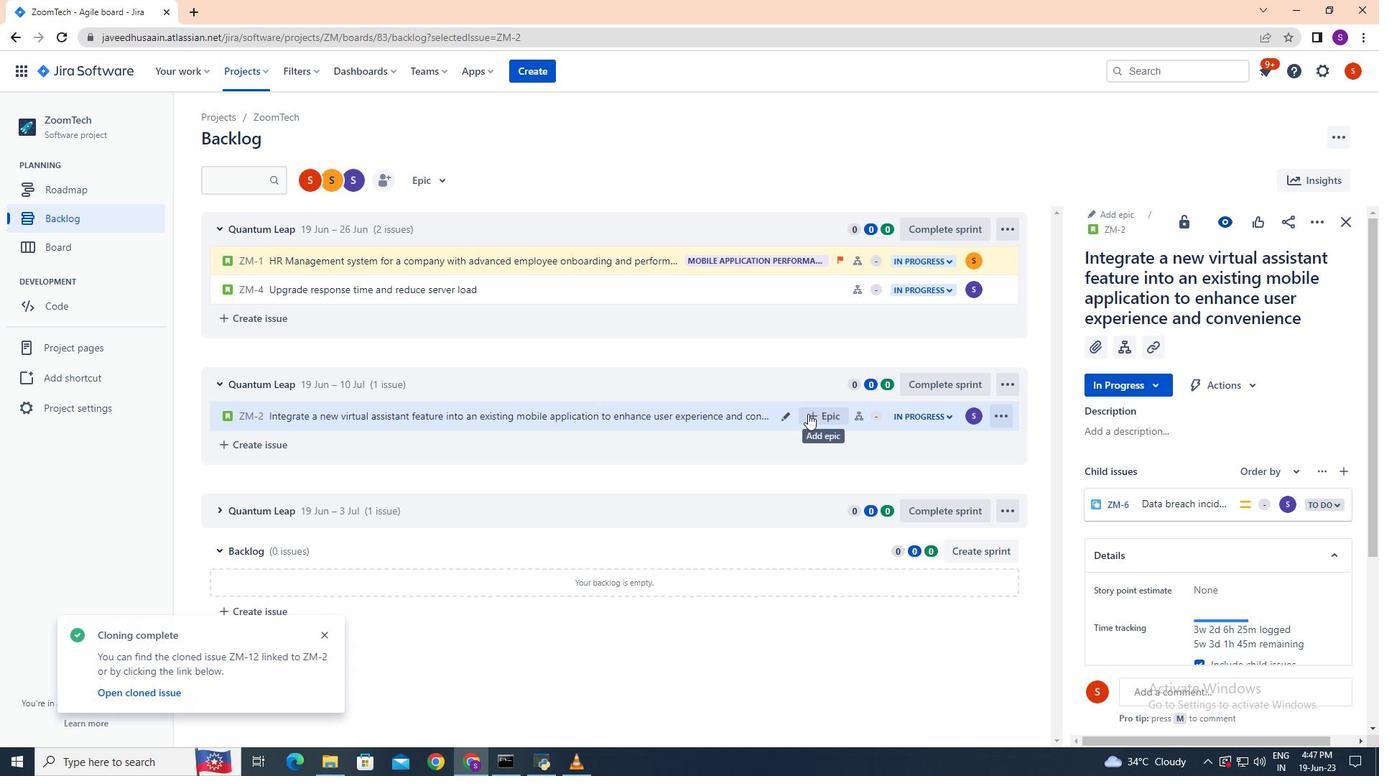 
Action: Mouse moved to (852, 505)
Screenshot: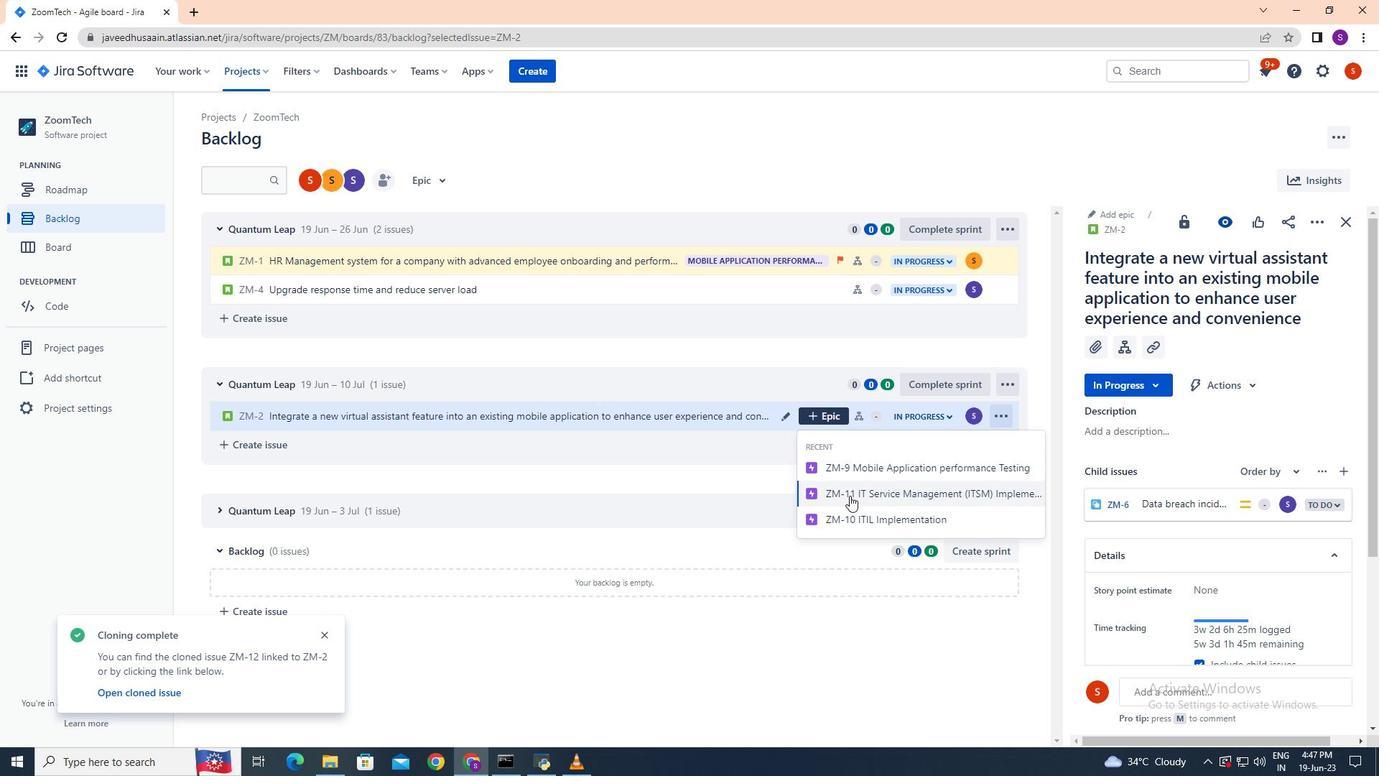 
Action: Mouse pressed left at (852, 505)
Screenshot: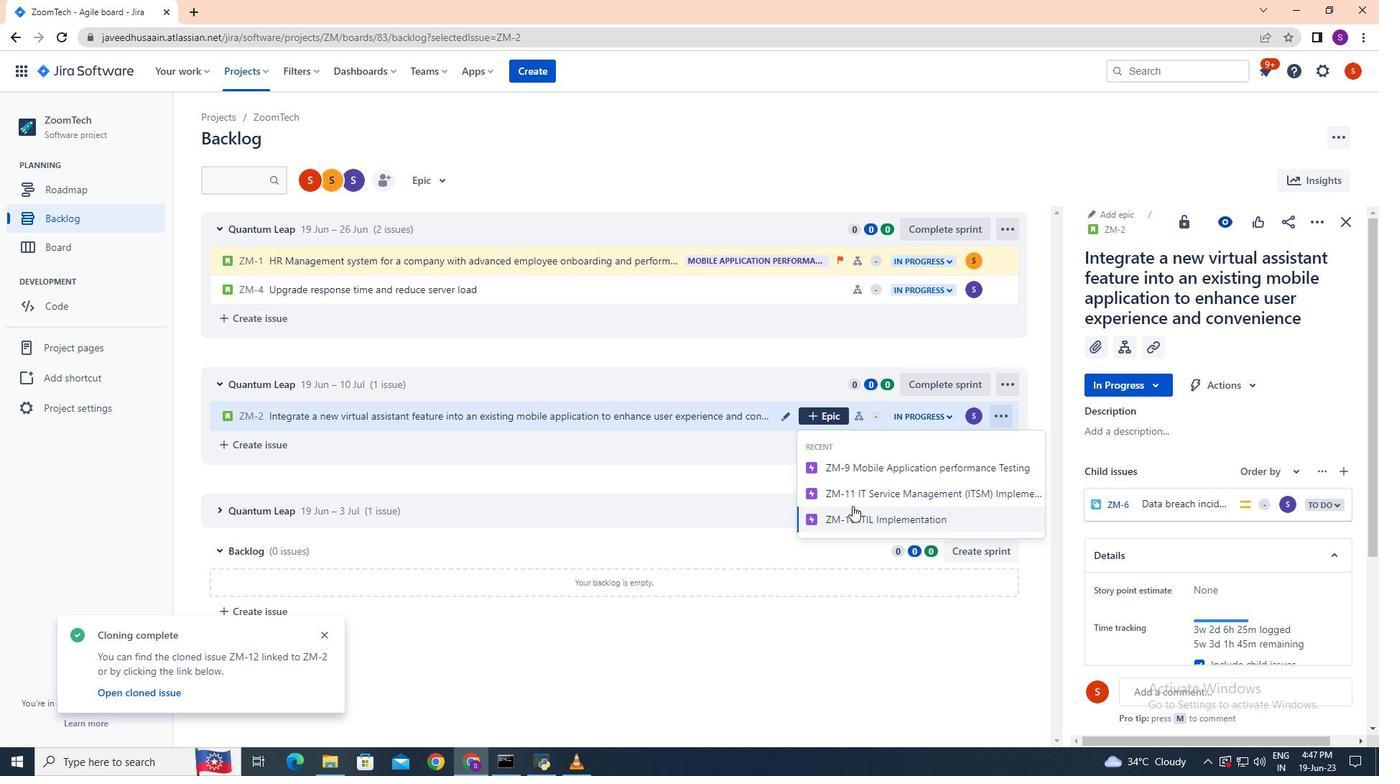 
